 Task: Create new customer invoice with Date Opened: 11-May-23, Select Customer: Phonological Stow, Terms: Net 7. Make invoice entry for item-1 with Date: 11-May-23, Description: Aveeno Conditioner Apple Cider Vinegar Blend (12 oz)
, Income Account: Income:Sales, Quantity: 1, Unit Price: 6.99, Sales Tax: Y, Sales Tax Included: N, Tax Table: Sales Tax. Make entry for item-2 with Date: 11-May-23, Description: L'Oreal Paris Glow Paradise Lip Balm in Gloss Porcelain Petal (0.23 oz)
, Income Account: Income:Sales, Quantity: 4, Unit Price: 14.29, Sales Tax: Y, Sales Tax Included: N, Tax Table: Sales Tax. Post Invoice with Post Date: 11-May-23, Post to Accounts: Assets:Accounts Receivable. Pay / Process Payment with Transaction Date: 17-May-23, Amount: 66.72, Transfer Account: Checking Account. Go to 'Print Invoice'.
Action: Mouse moved to (154, 29)
Screenshot: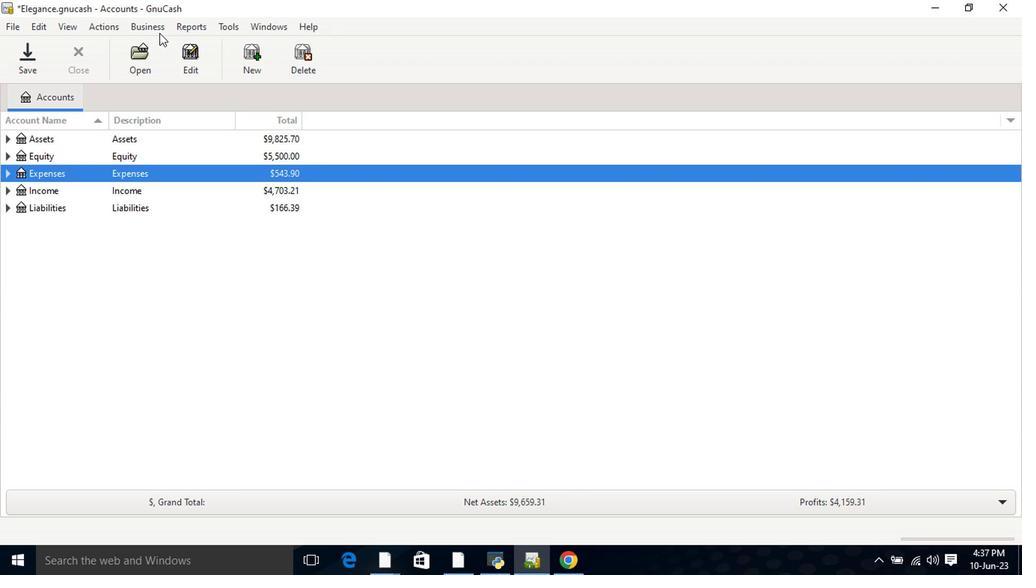 
Action: Mouse pressed left at (154, 29)
Screenshot: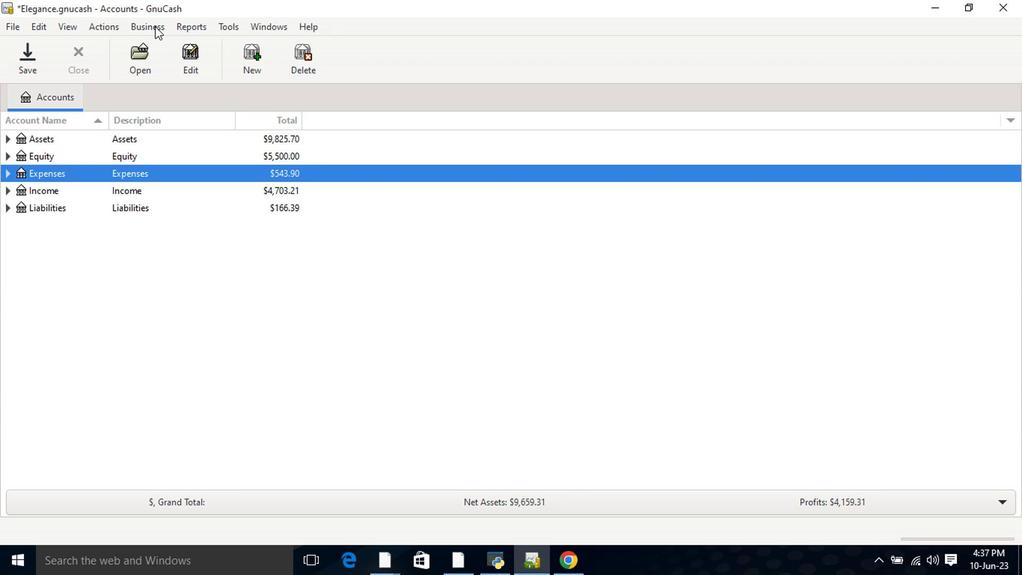 
Action: Mouse moved to (161, 44)
Screenshot: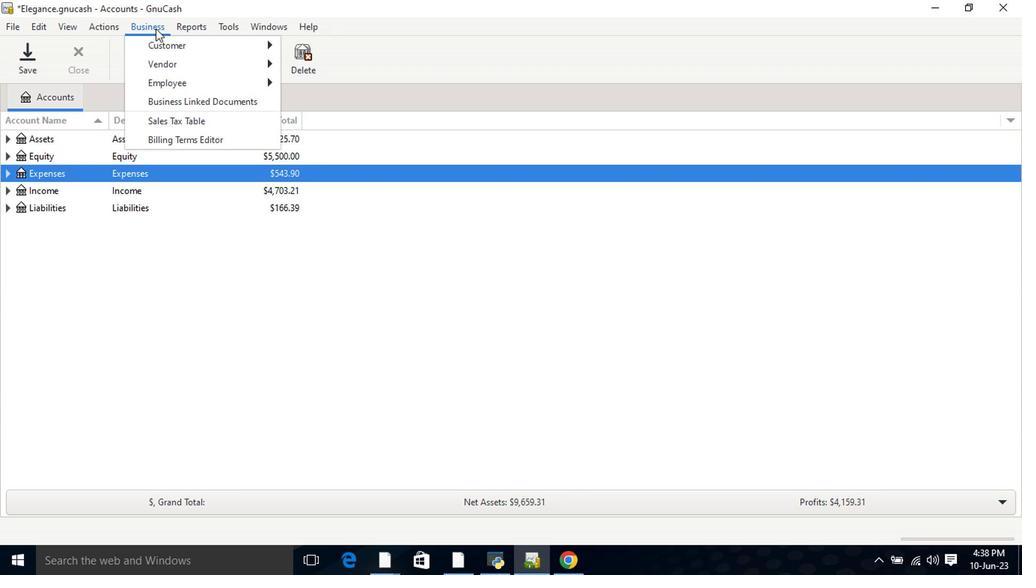 
Action: Mouse pressed left at (161, 44)
Screenshot: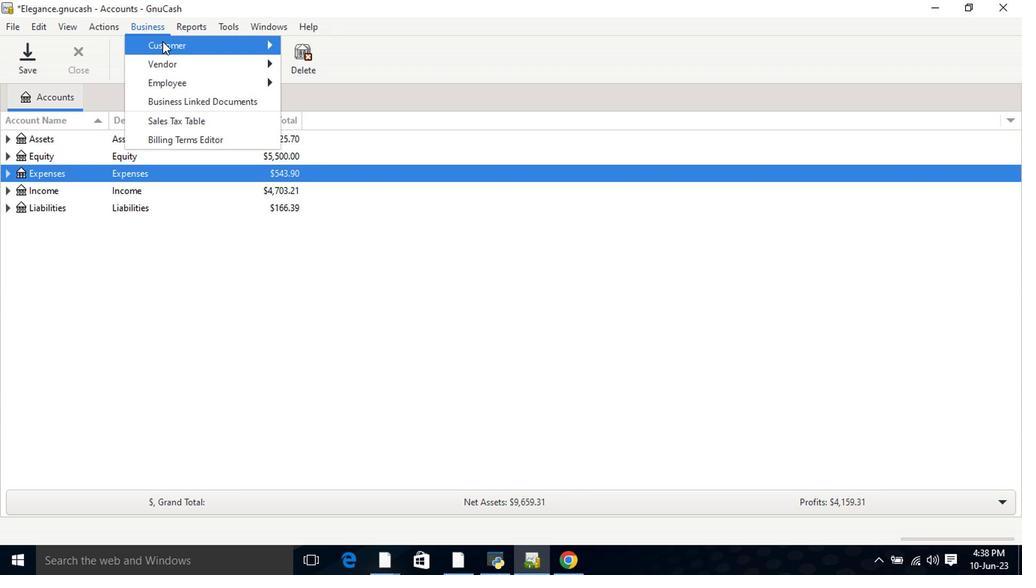 
Action: Mouse moved to (331, 106)
Screenshot: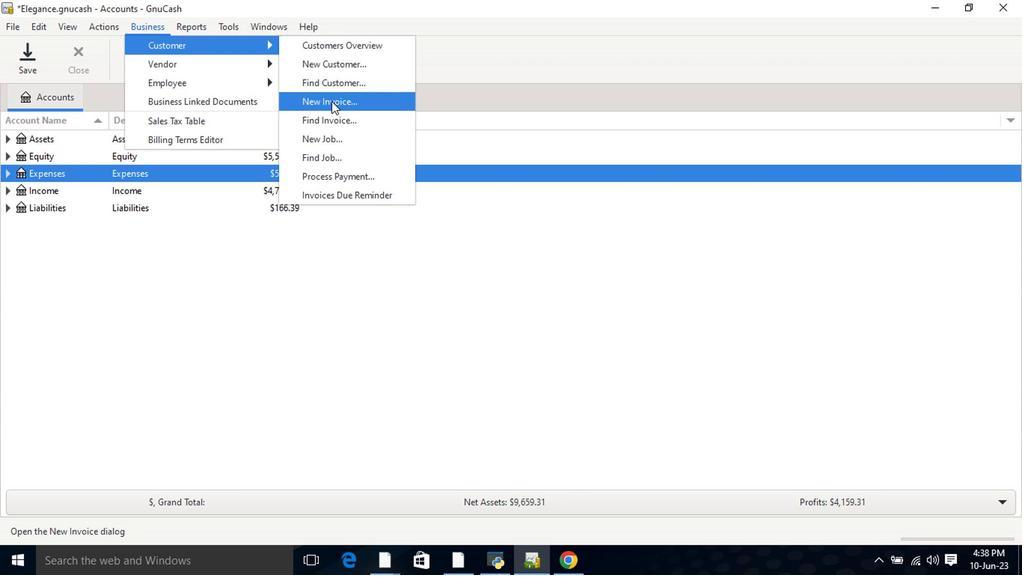 
Action: Mouse pressed left at (331, 106)
Screenshot: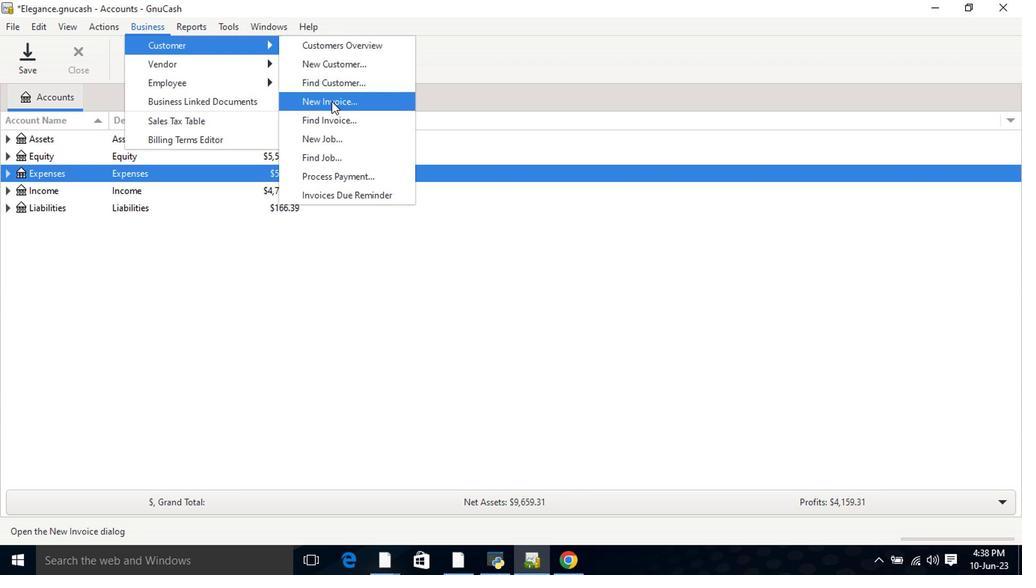 
Action: Mouse moved to (620, 232)
Screenshot: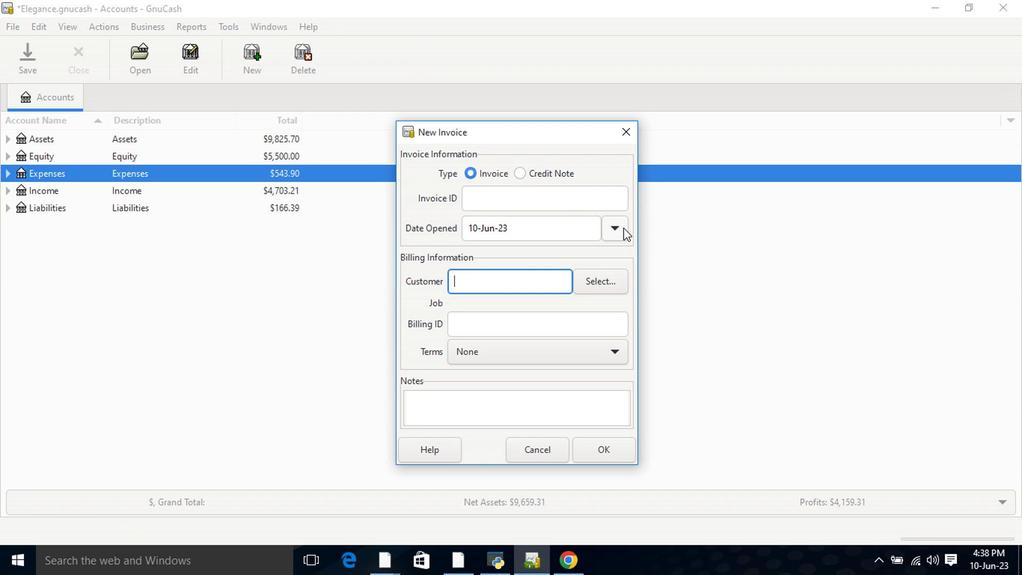 
Action: Mouse pressed left at (620, 232)
Screenshot: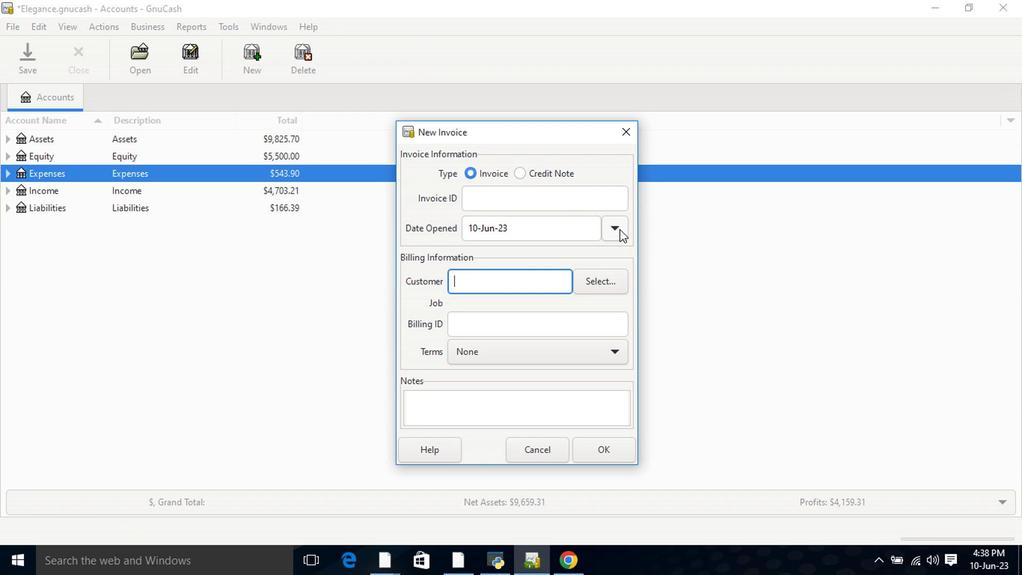 
Action: Mouse moved to (495, 254)
Screenshot: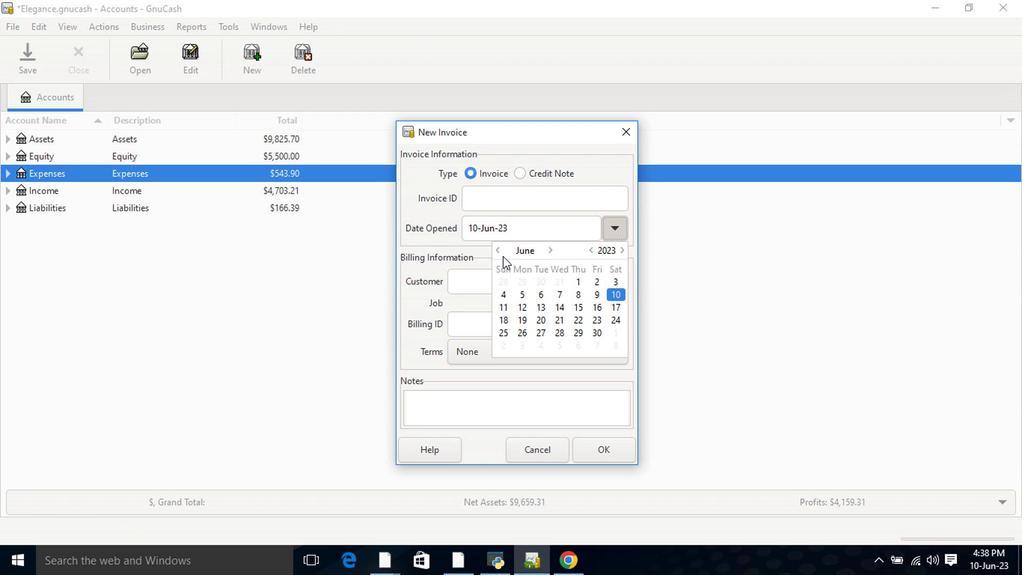 
Action: Mouse pressed left at (495, 254)
Screenshot: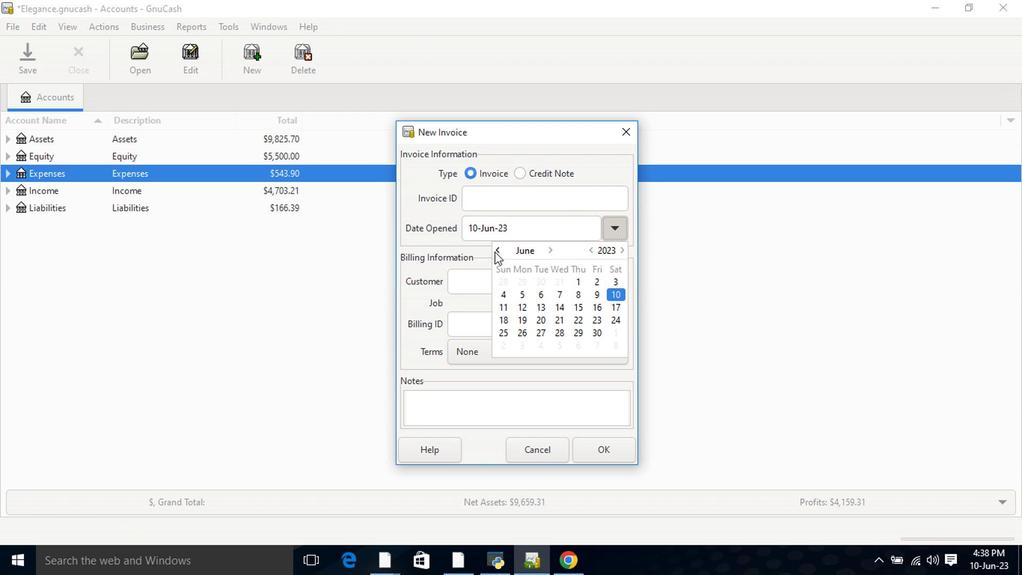 
Action: Mouse moved to (579, 297)
Screenshot: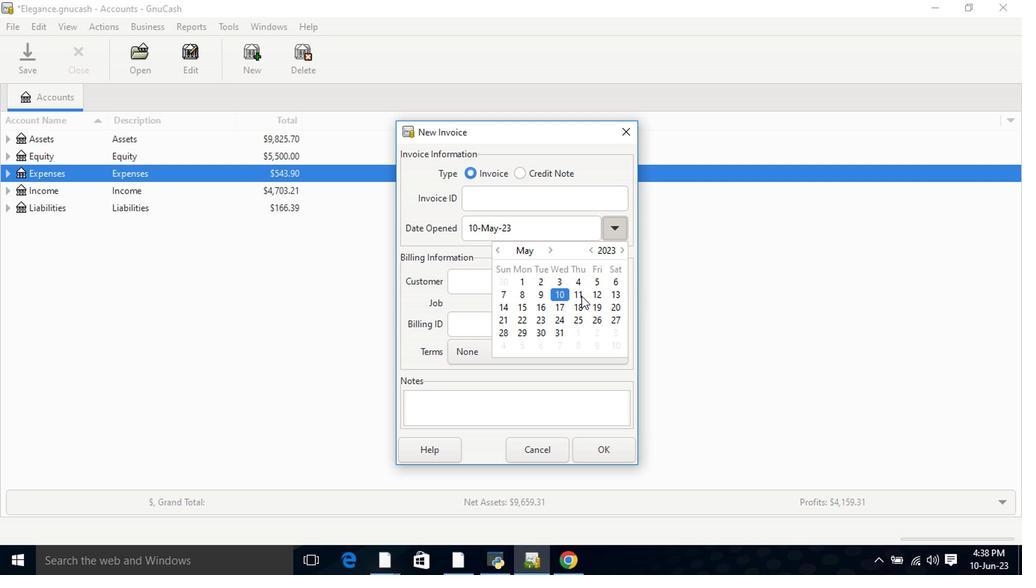 
Action: Mouse pressed left at (579, 297)
Screenshot: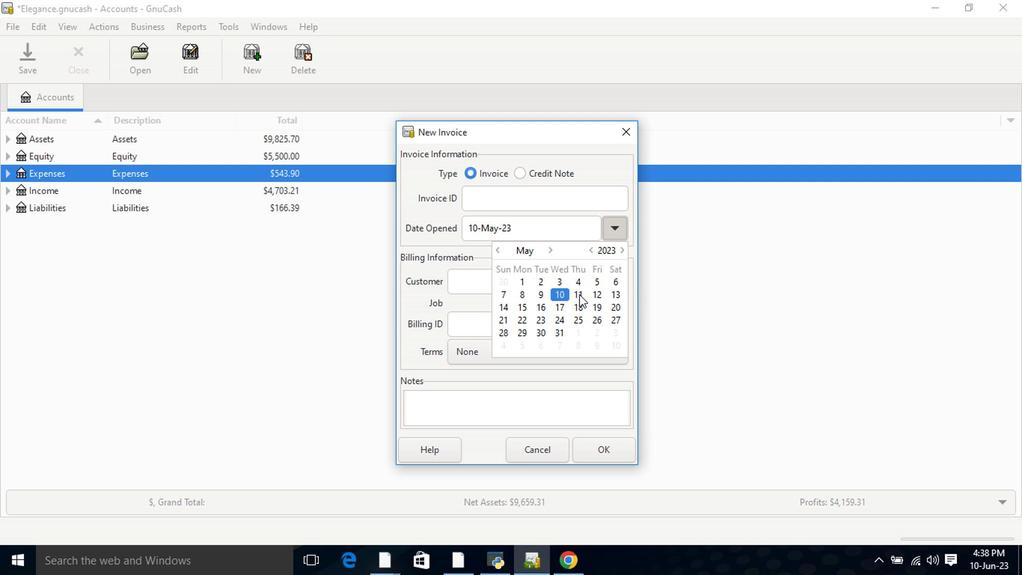 
Action: Mouse pressed left at (579, 297)
Screenshot: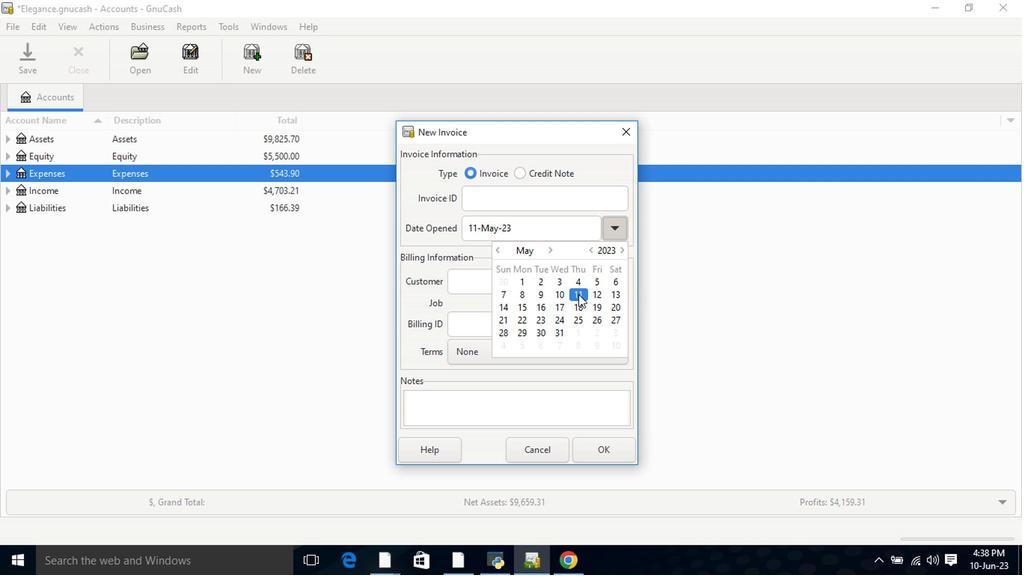 
Action: Mouse moved to (517, 278)
Screenshot: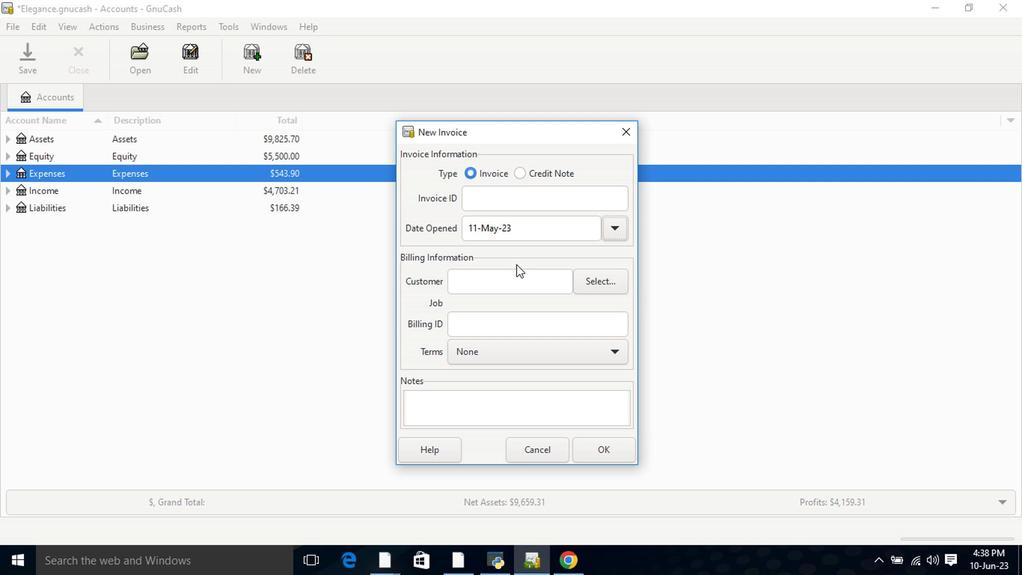 
Action: Mouse pressed left at (517, 278)
Screenshot: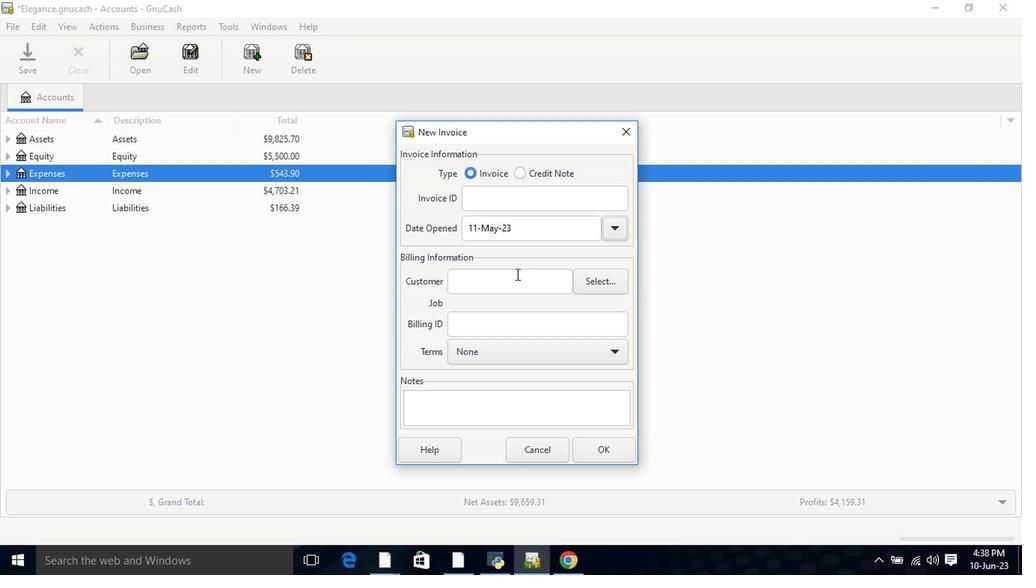 
Action: Key pressed <Key.shift>Pho
Screenshot: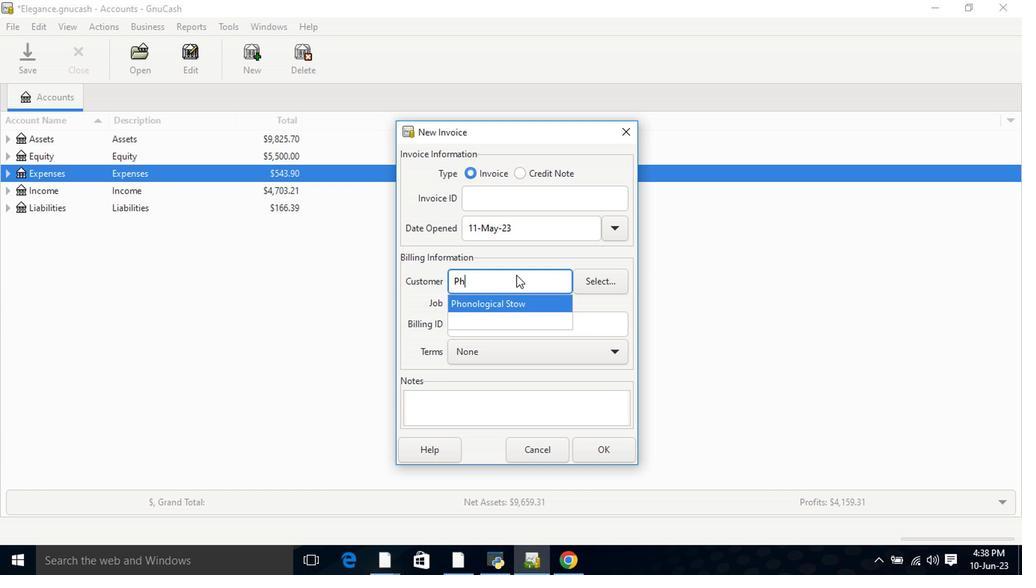 
Action: Mouse moved to (507, 307)
Screenshot: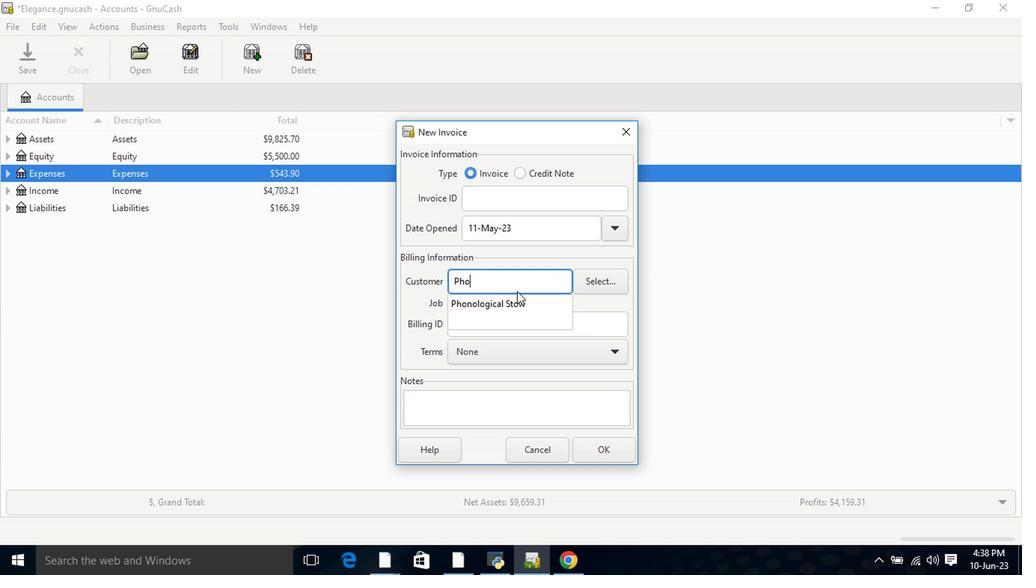 
Action: Mouse pressed left at (507, 307)
Screenshot: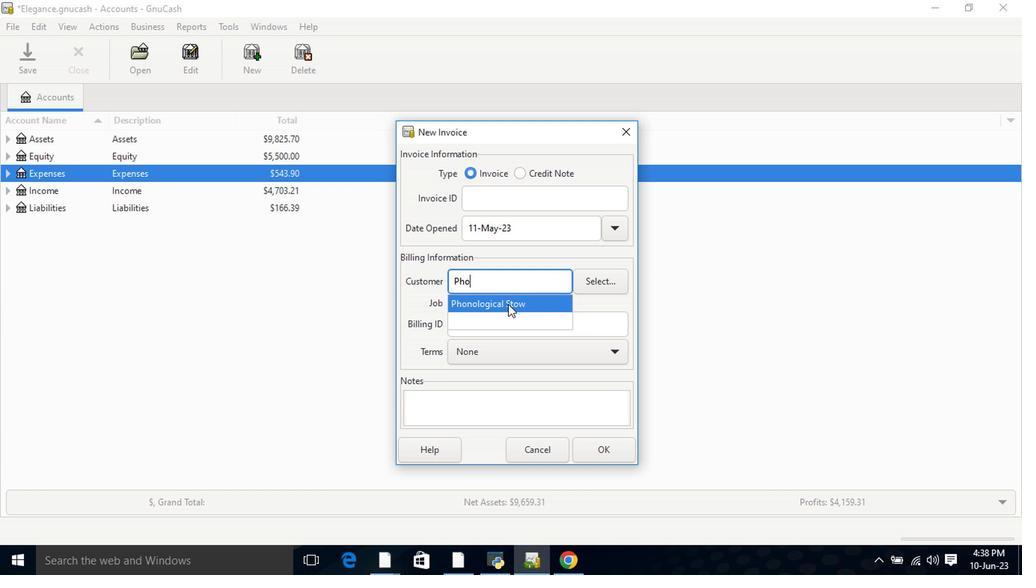 
Action: Mouse moved to (507, 364)
Screenshot: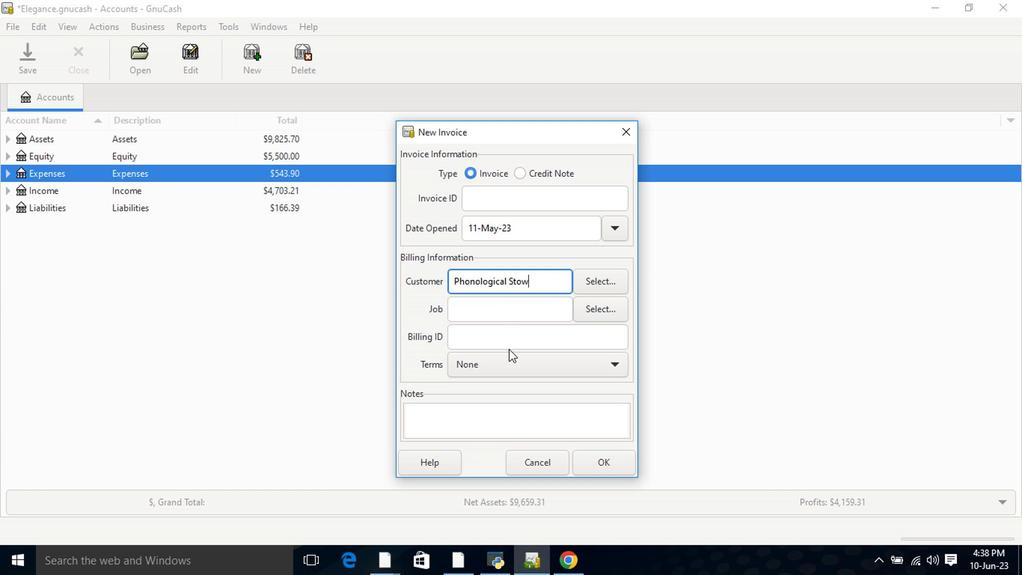 
Action: Mouse pressed left at (507, 364)
Screenshot: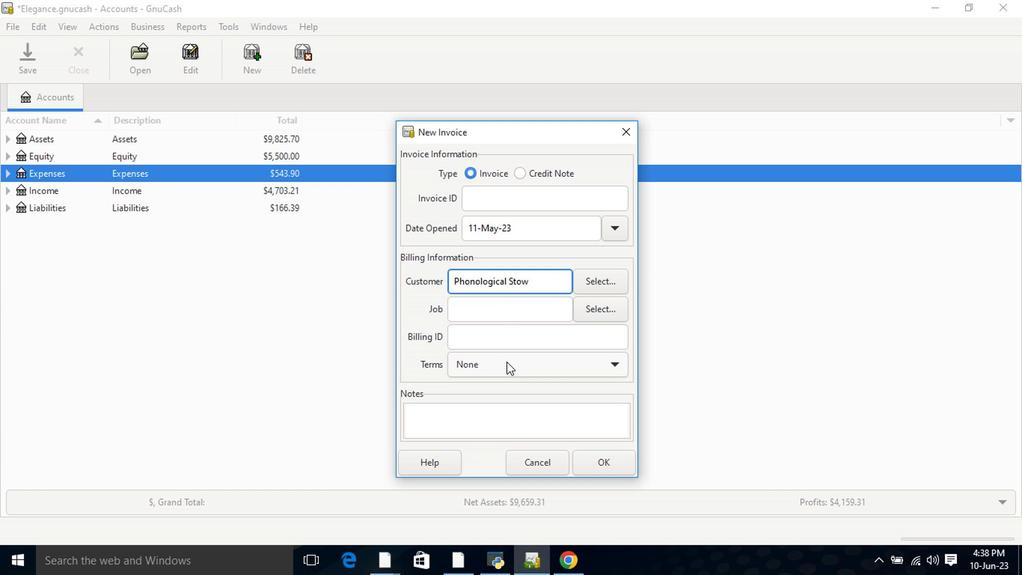 
Action: Mouse moved to (486, 429)
Screenshot: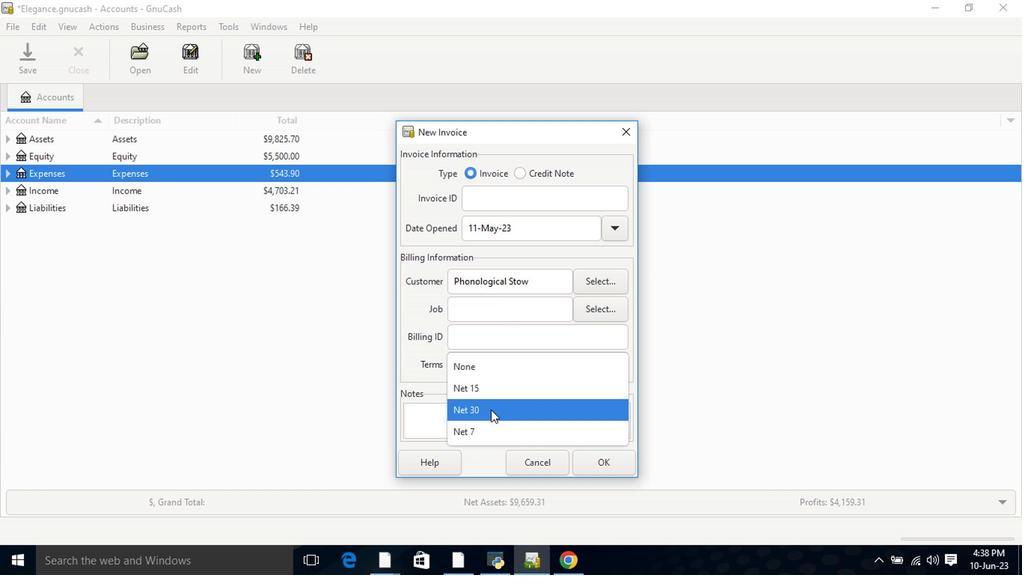 
Action: Mouse pressed left at (486, 429)
Screenshot: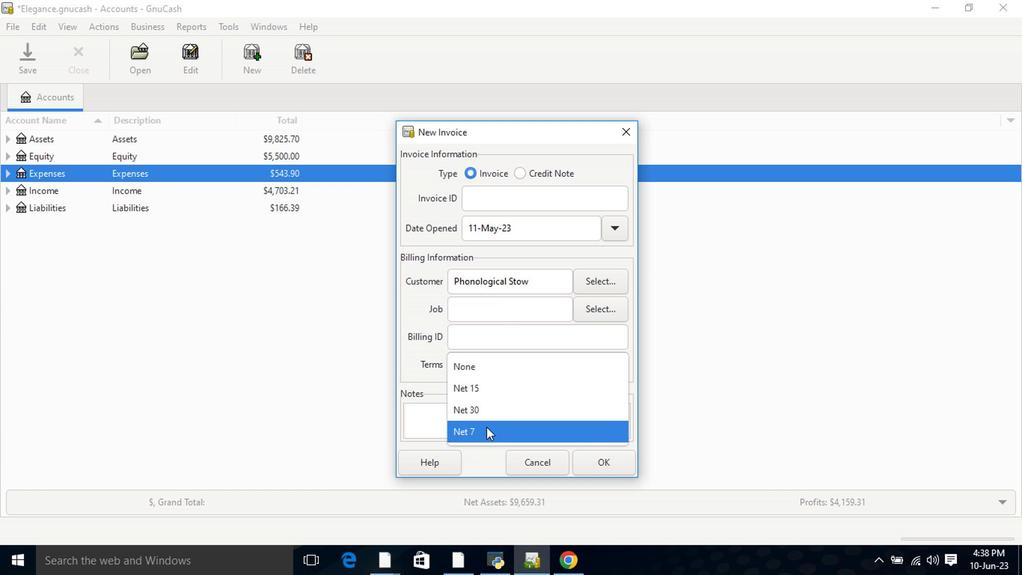 
Action: Mouse moved to (607, 466)
Screenshot: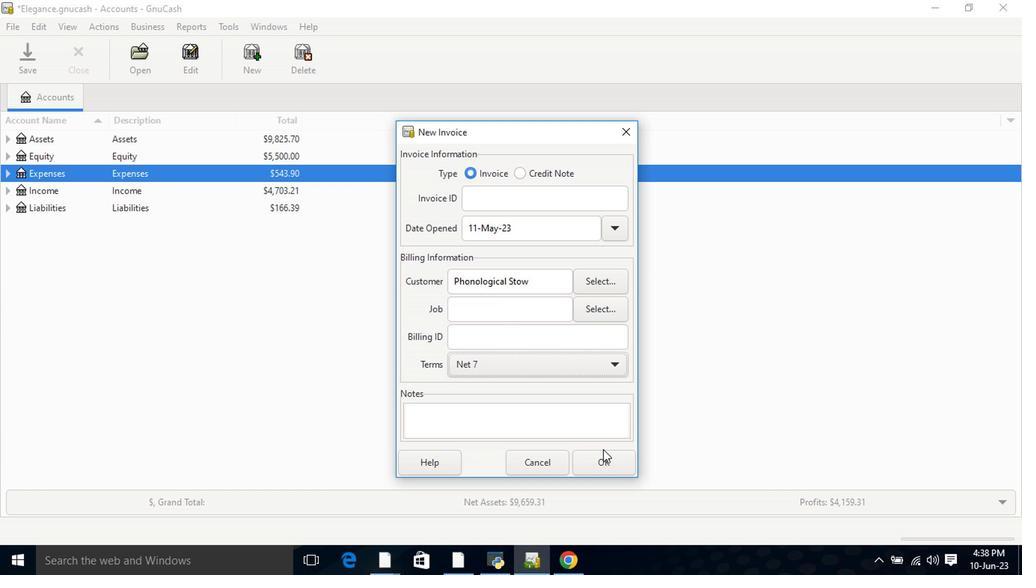 
Action: Mouse pressed left at (607, 466)
Screenshot: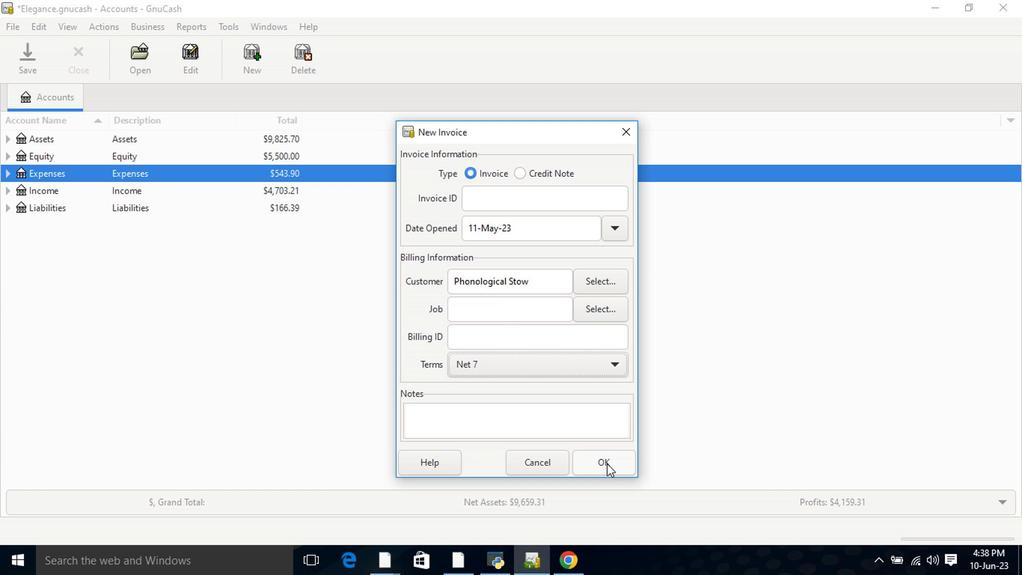 
Action: Mouse moved to (66, 294)
Screenshot: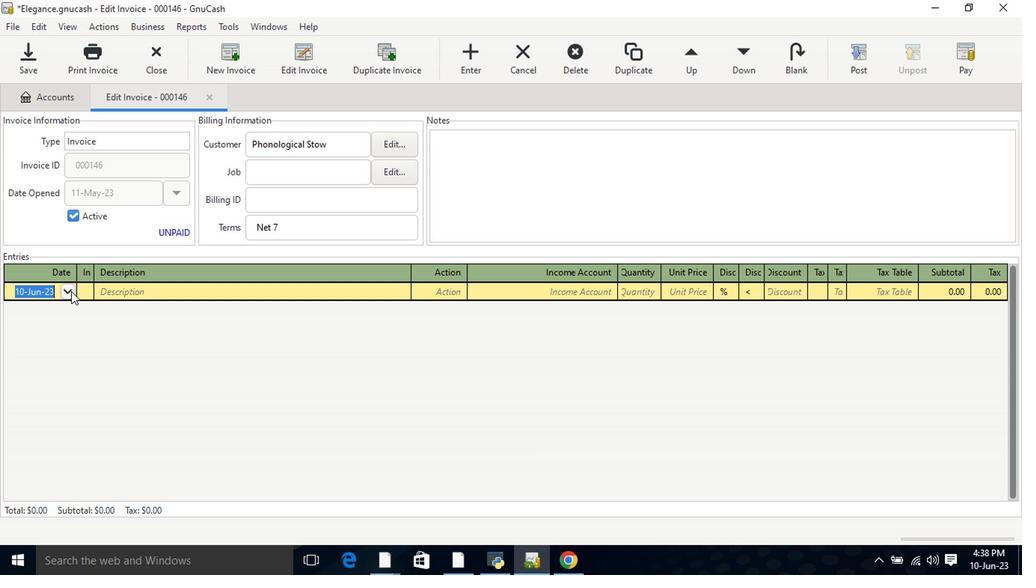 
Action: Mouse pressed left at (66, 294)
Screenshot: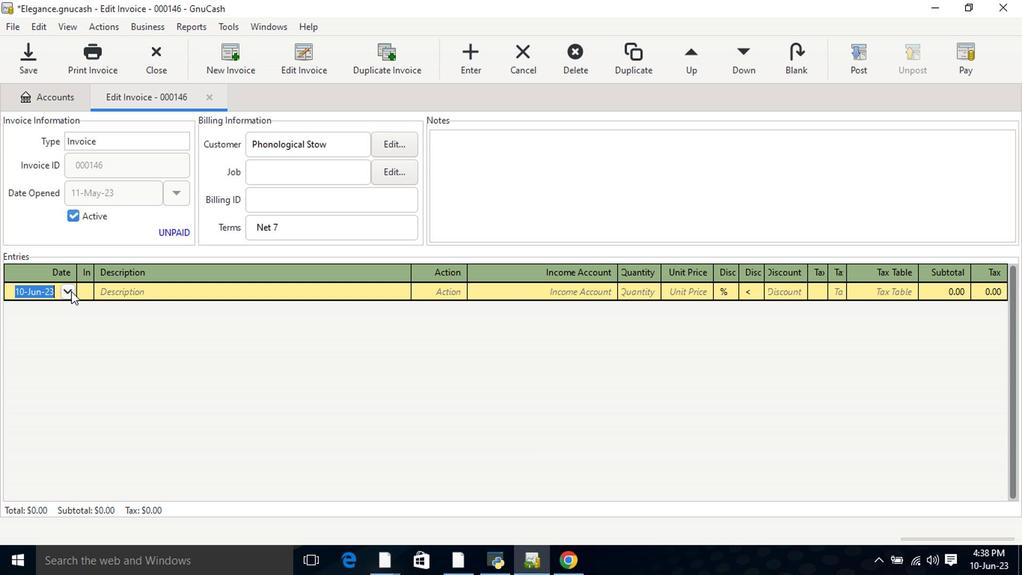 
Action: Mouse moved to (12, 316)
Screenshot: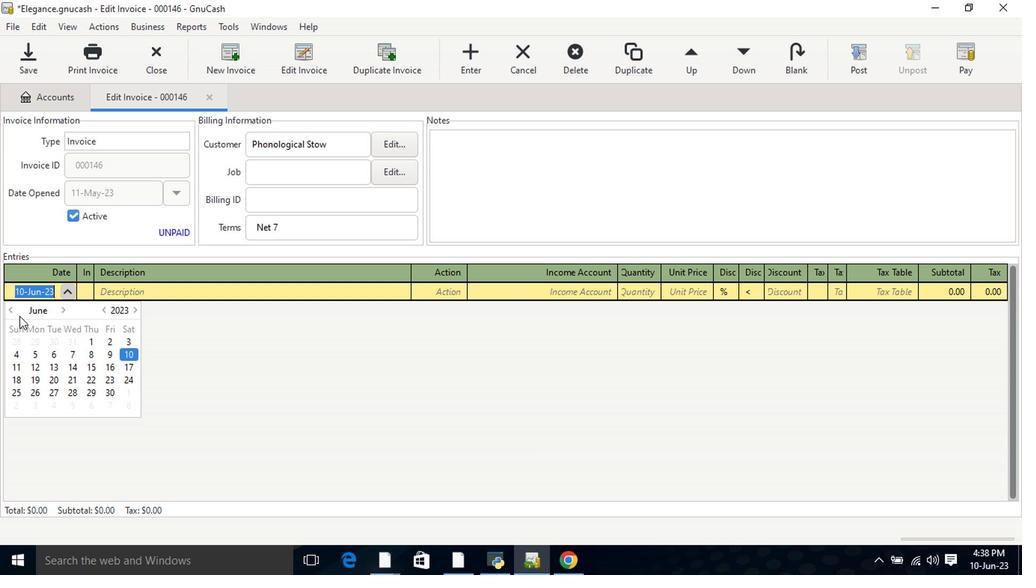 
Action: Mouse pressed left at (12, 316)
Screenshot: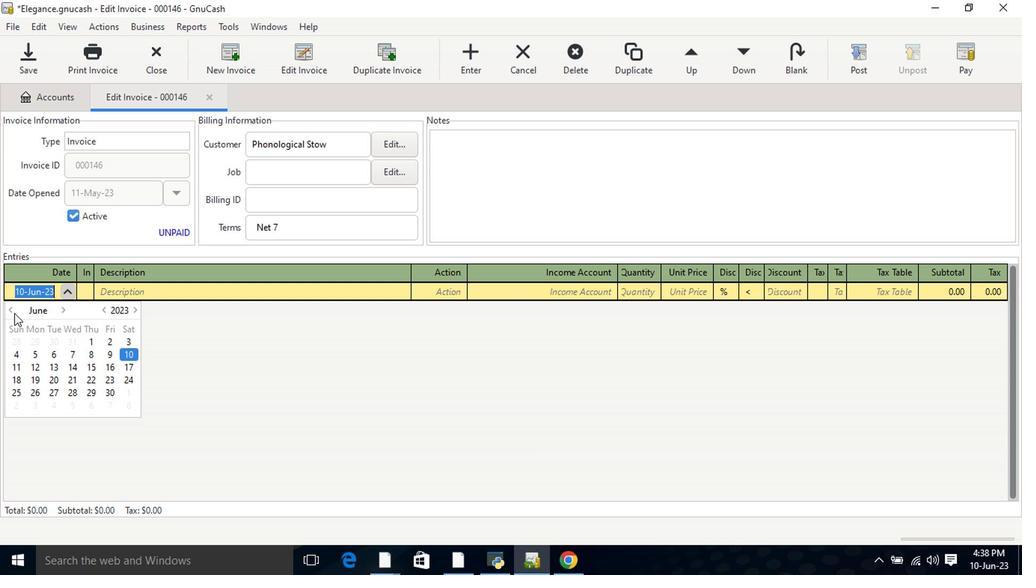 
Action: Mouse moved to (86, 359)
Screenshot: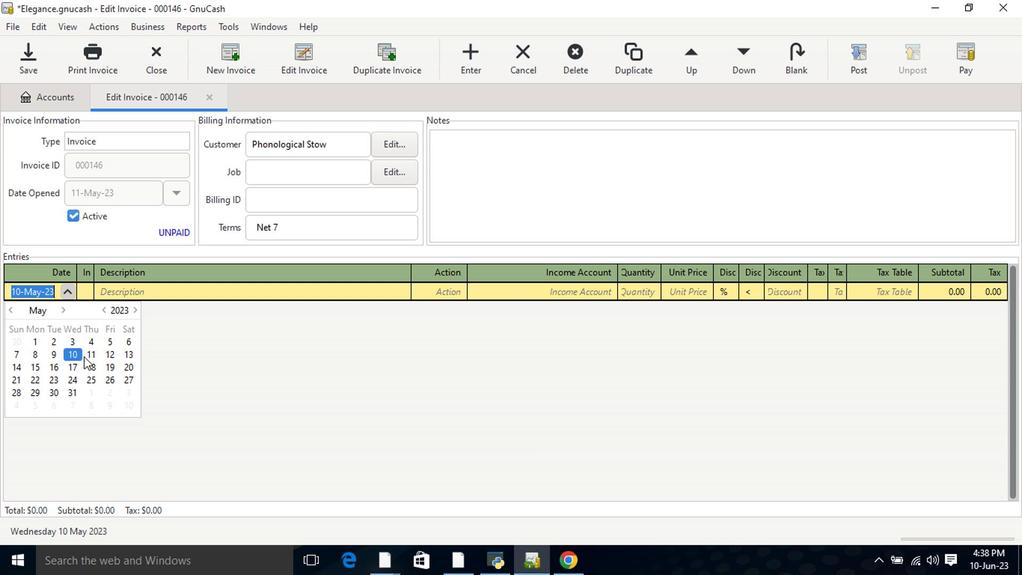 
Action: Mouse pressed left at (86, 359)
Screenshot: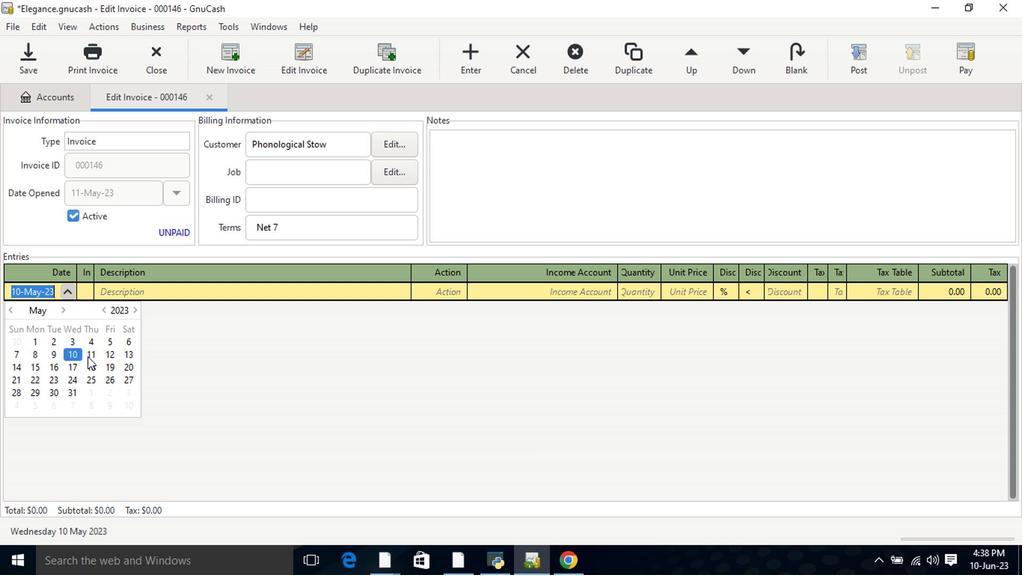 
Action: Mouse pressed left at (86, 359)
Screenshot: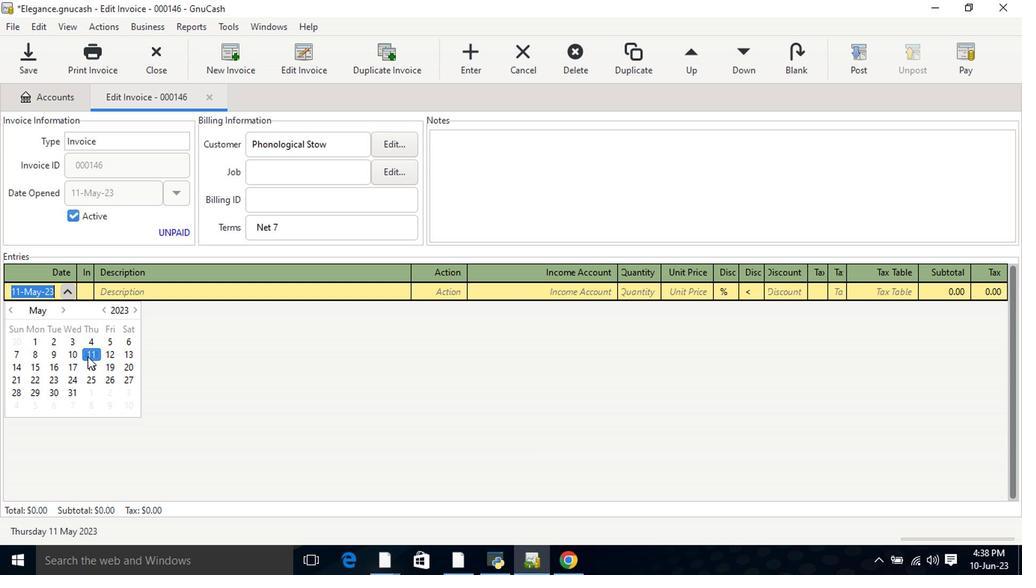 
Action: Mouse moved to (129, 303)
Screenshot: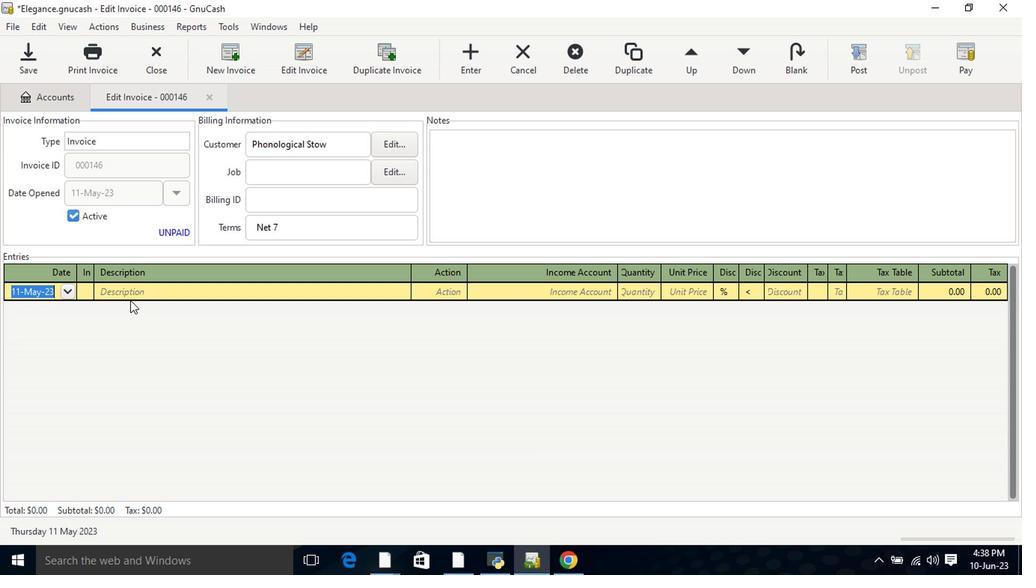 
Action: Mouse pressed left at (129, 303)
Screenshot: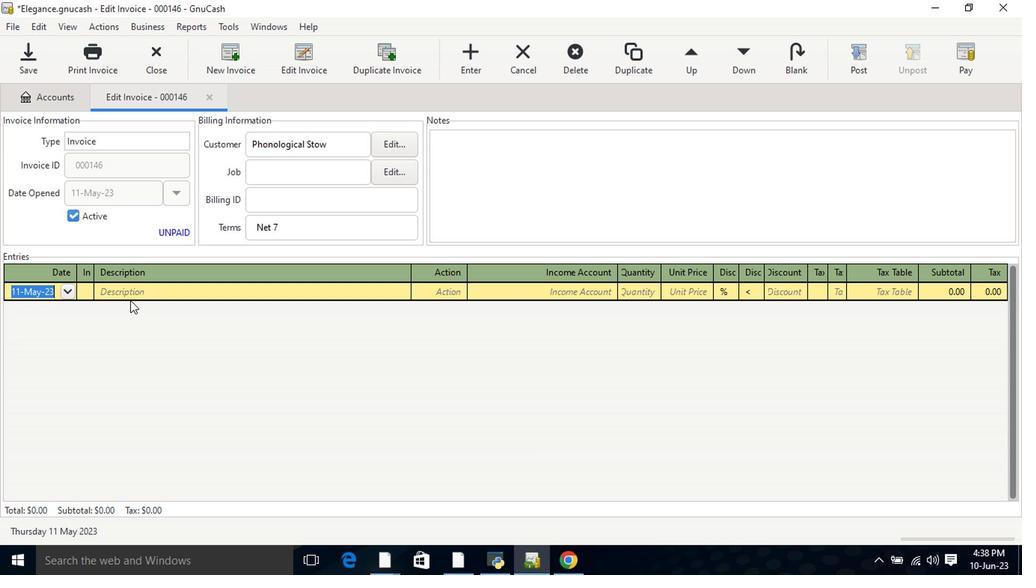 
Action: Mouse moved to (132, 302)
Screenshot: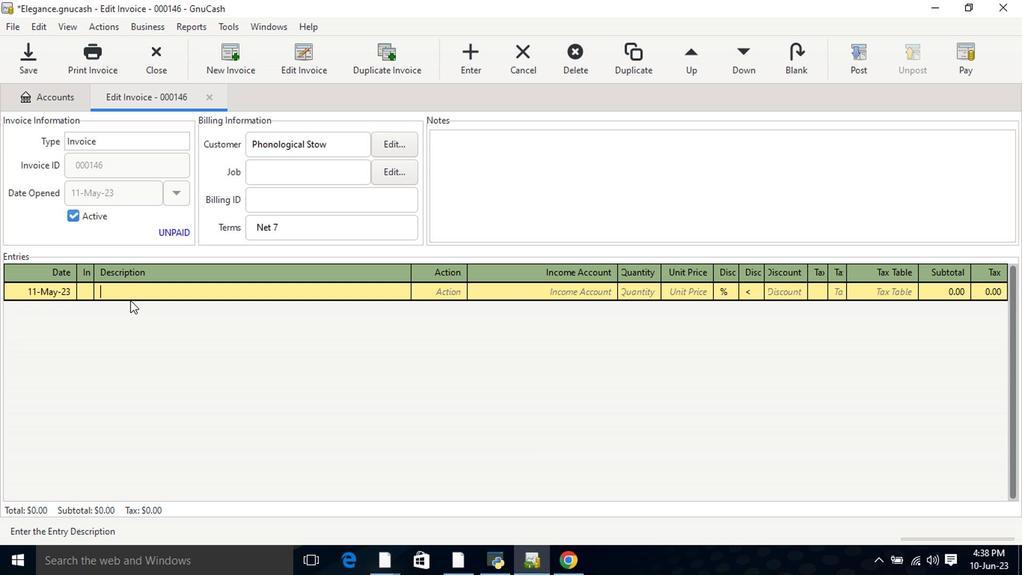 
Action: Key pressed <Key.shift>Aveeno<Key.space><Key.tab><Key.tab><Key.tab><Key.tab><Key.tab><Key.tab><Key.shift>L<Key.space><Key.backspace>'<Key.shift>Or<Key.right><Key.tab>4<Key.tab>14.29<Key.tab>
Screenshot: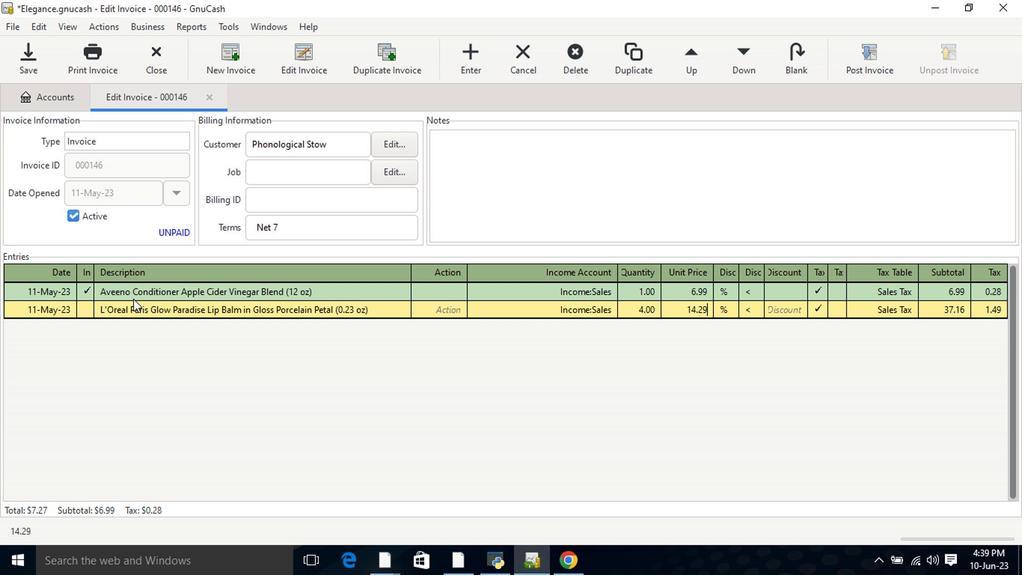 
Action: Mouse moved to (193, 311)
Screenshot: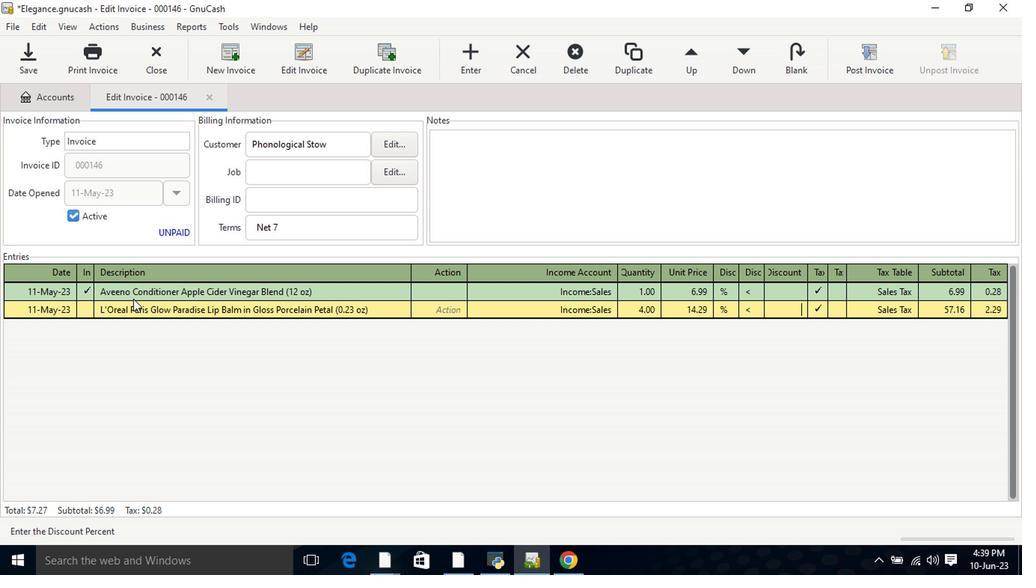 
Action: Key pressed <Key.tab><Key.tab>
Screenshot: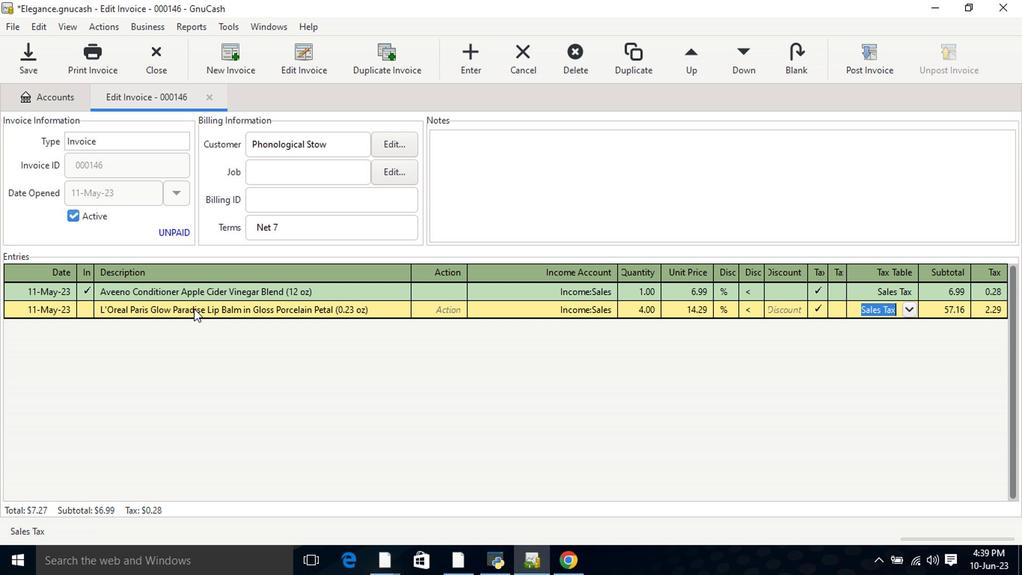 
Action: Mouse moved to (881, 58)
Screenshot: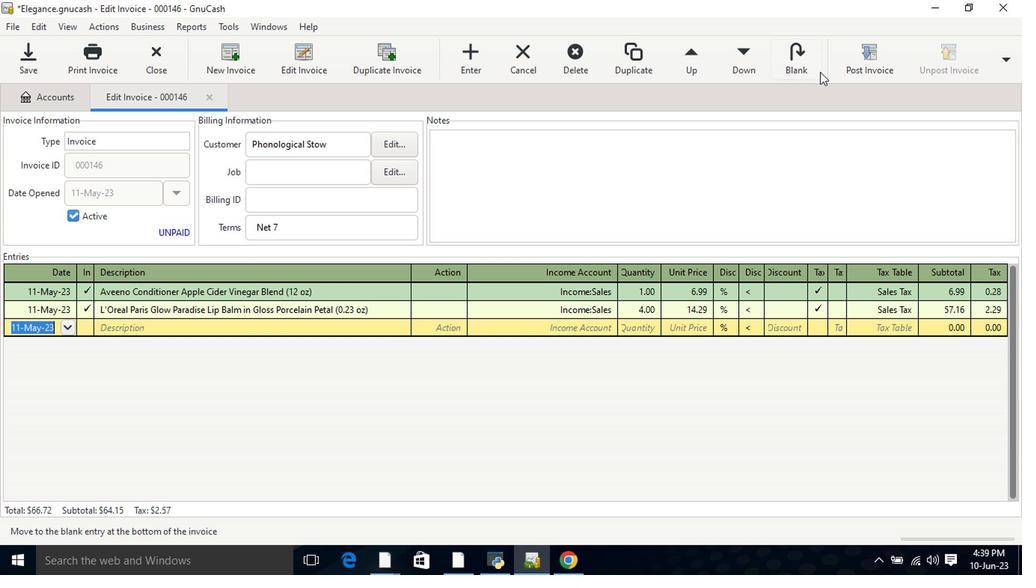 
Action: Mouse pressed left at (881, 58)
Screenshot: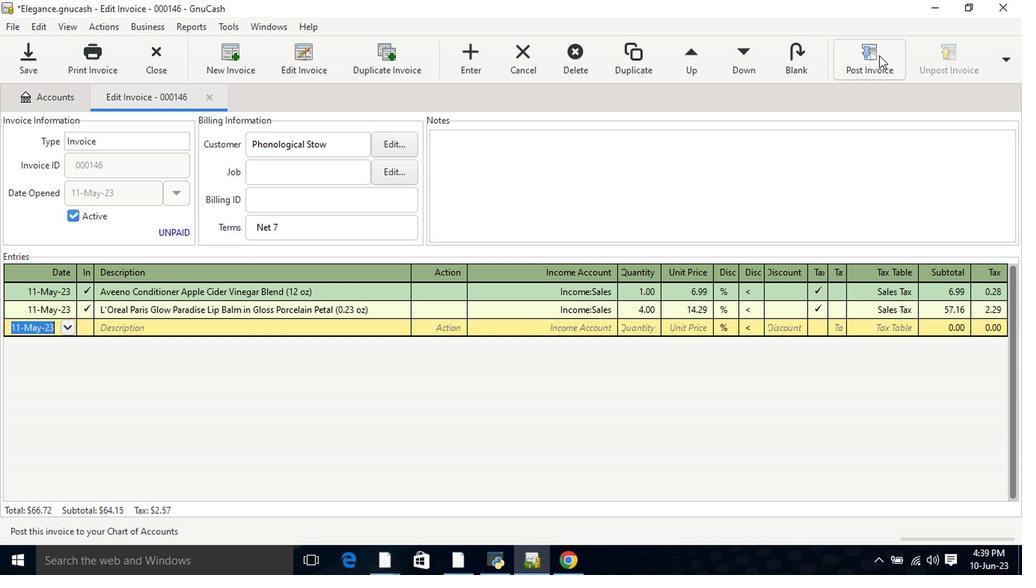 
Action: Mouse moved to (637, 254)
Screenshot: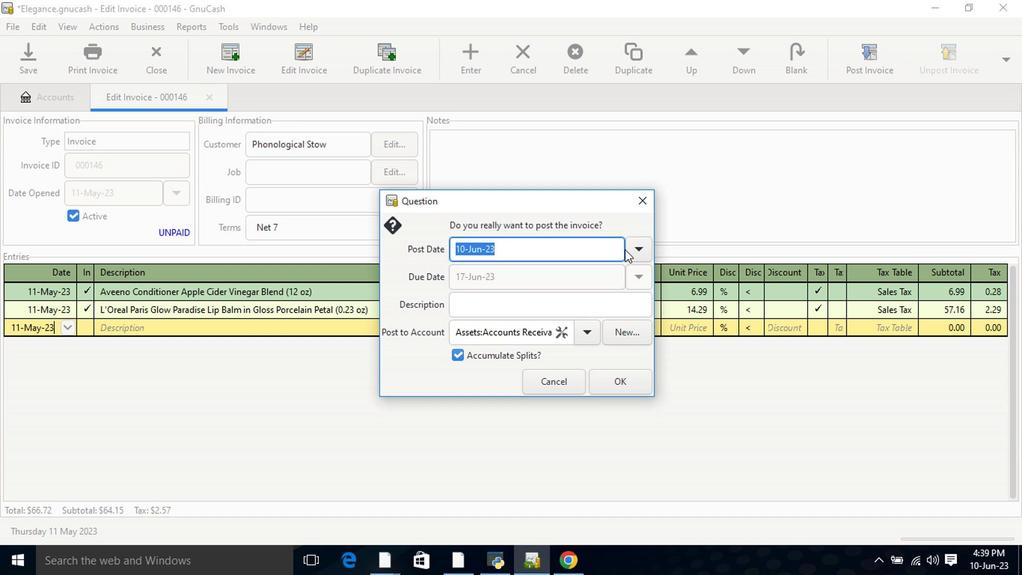 
Action: Mouse pressed left at (637, 254)
Screenshot: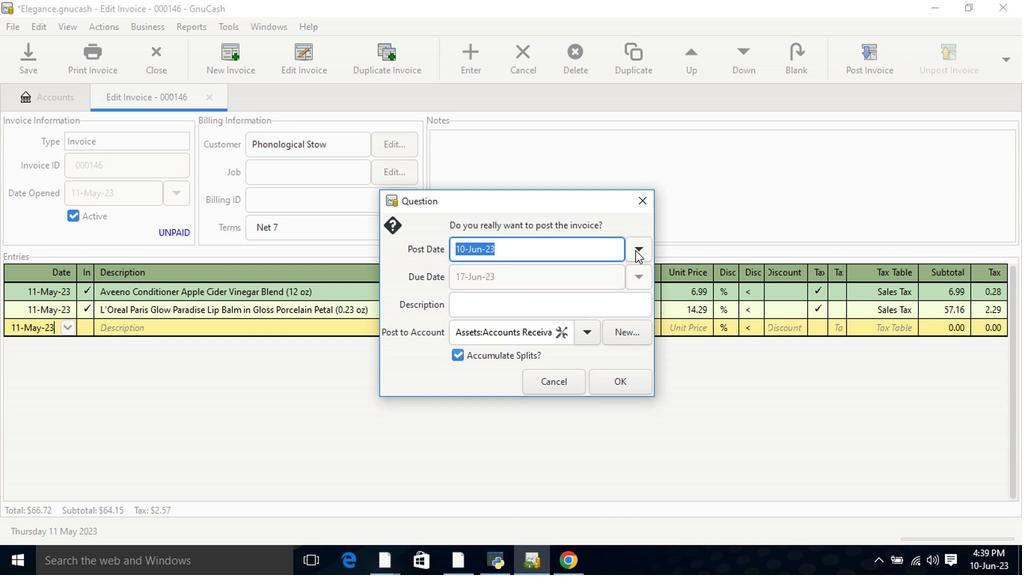 
Action: Mouse moved to (525, 272)
Screenshot: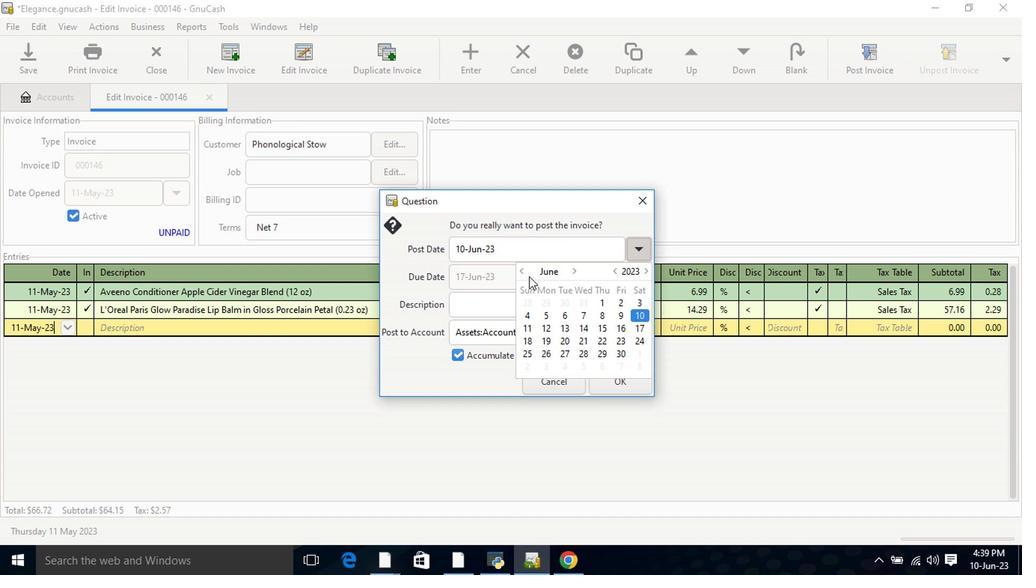 
Action: Mouse pressed left at (525, 272)
Screenshot: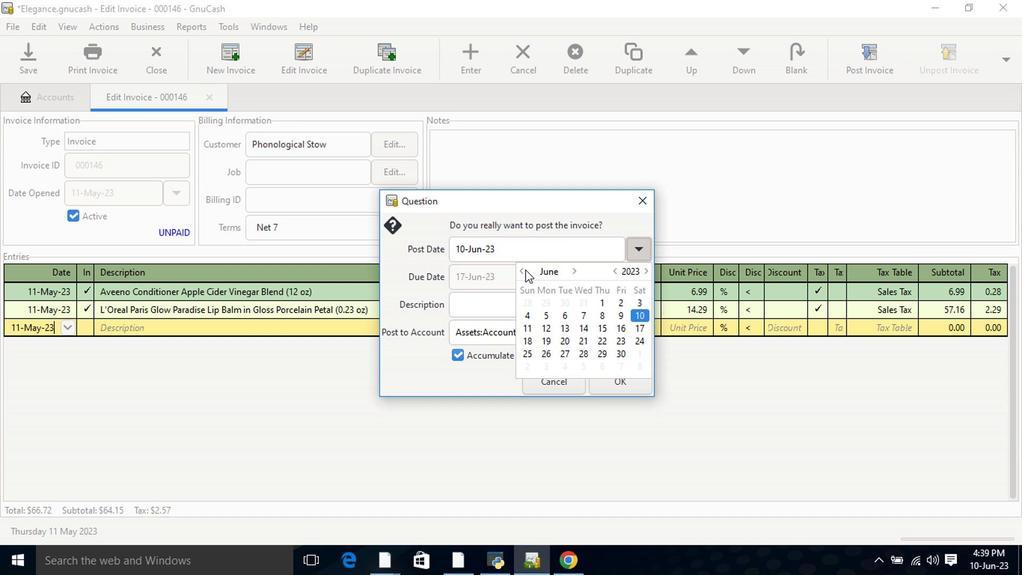 
Action: Mouse moved to (629, 250)
Screenshot: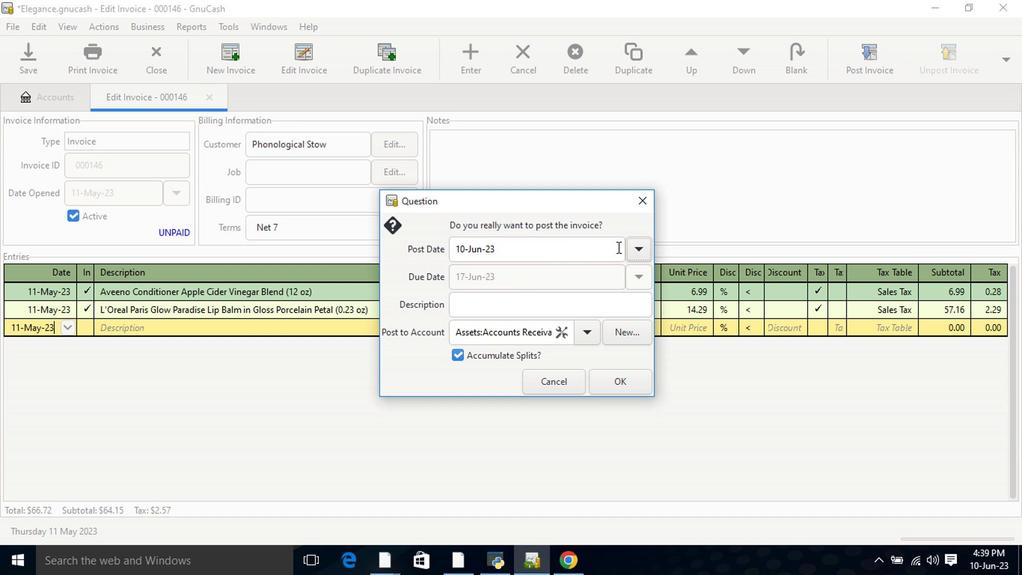 
Action: Mouse pressed left at (629, 250)
Screenshot: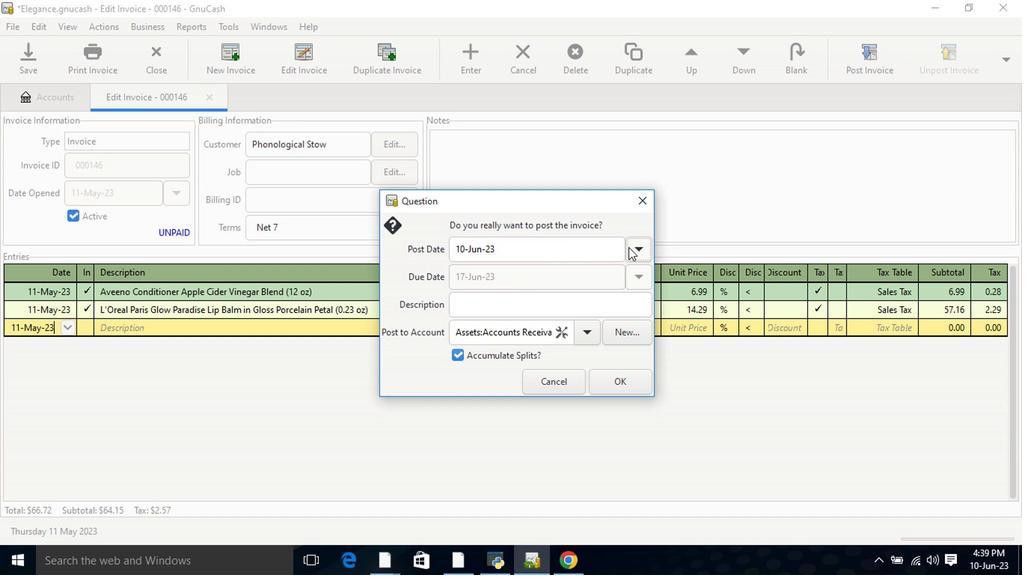 
Action: Mouse moved to (524, 272)
Screenshot: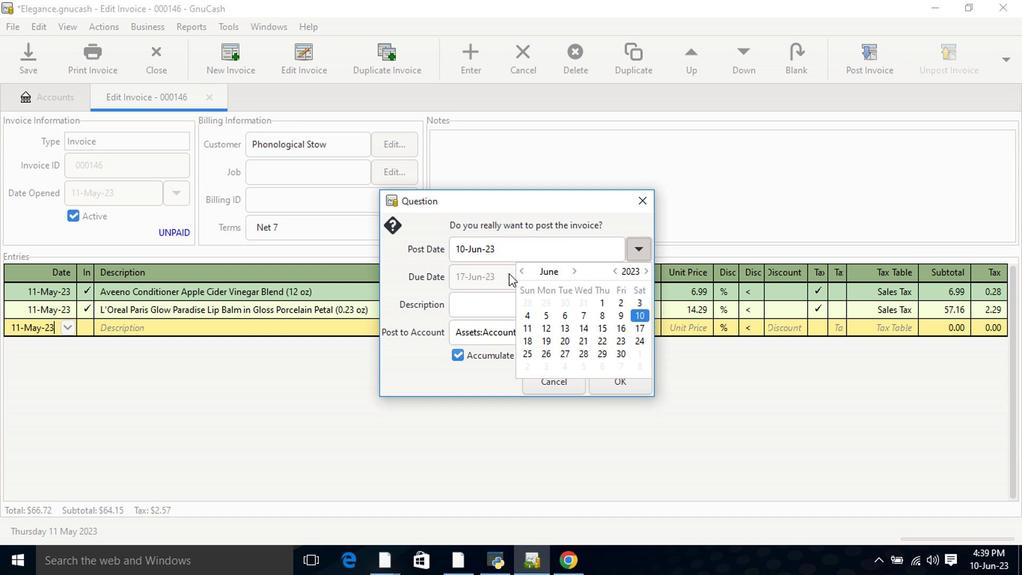 
Action: Mouse pressed left at (524, 272)
Screenshot: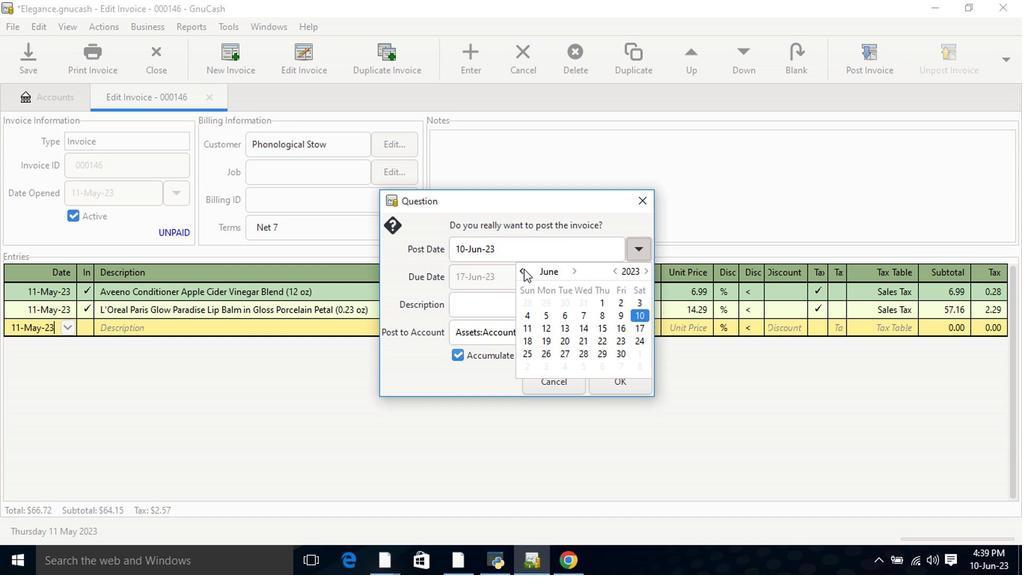 
Action: Mouse moved to (600, 318)
Screenshot: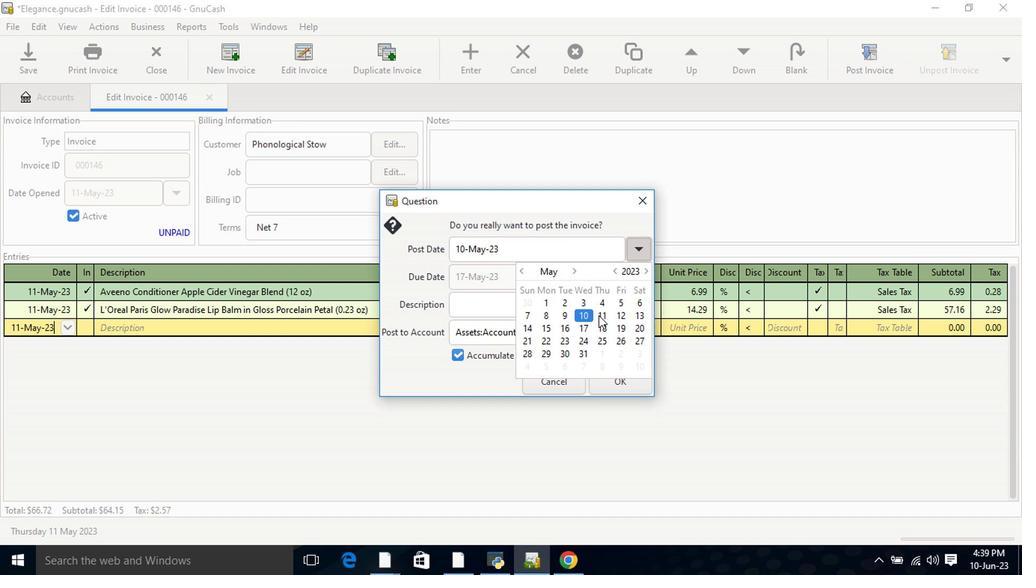 
Action: Mouse pressed left at (600, 318)
Screenshot: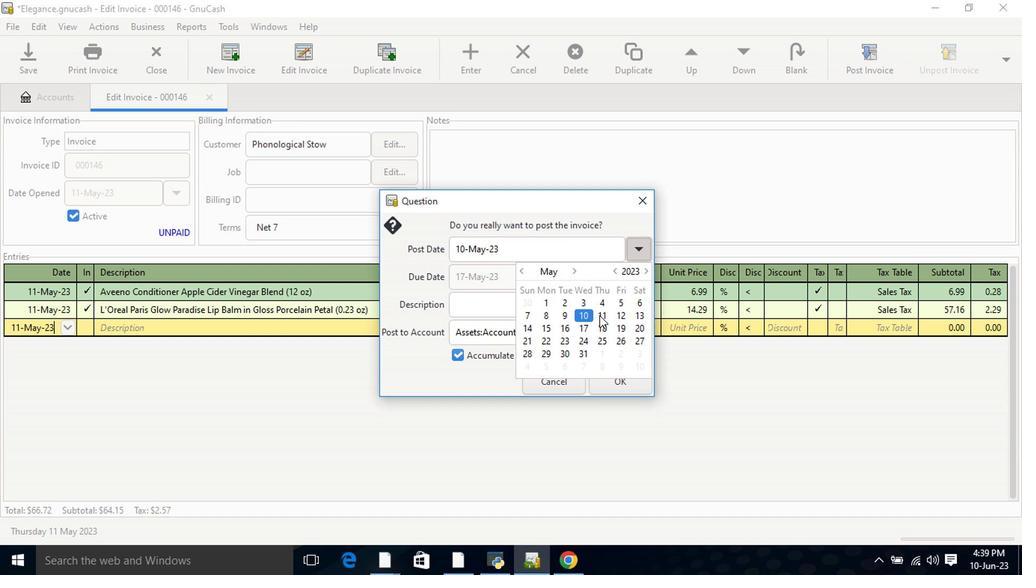 
Action: Mouse pressed left at (600, 318)
Screenshot: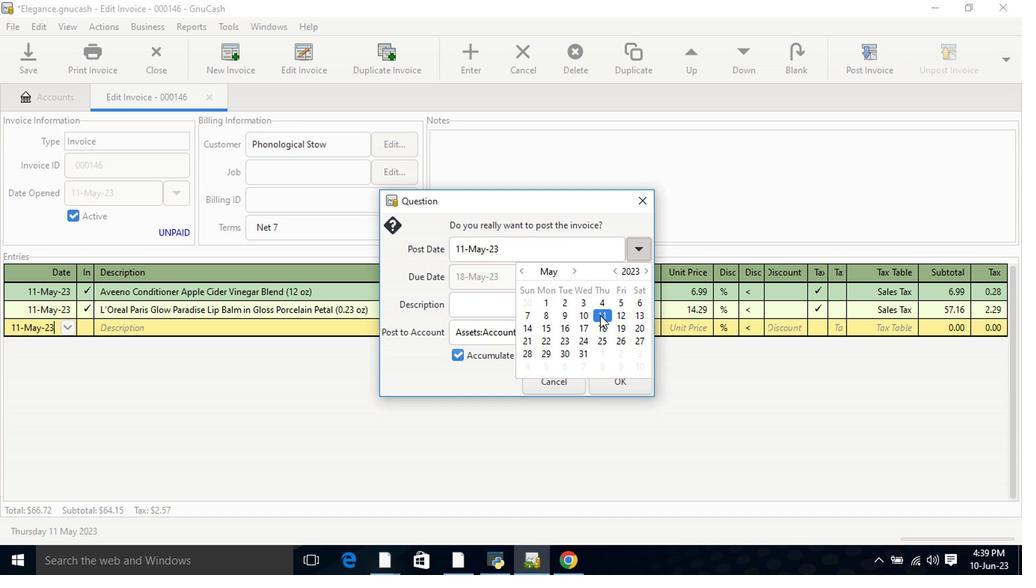 
Action: Mouse moved to (613, 383)
Screenshot: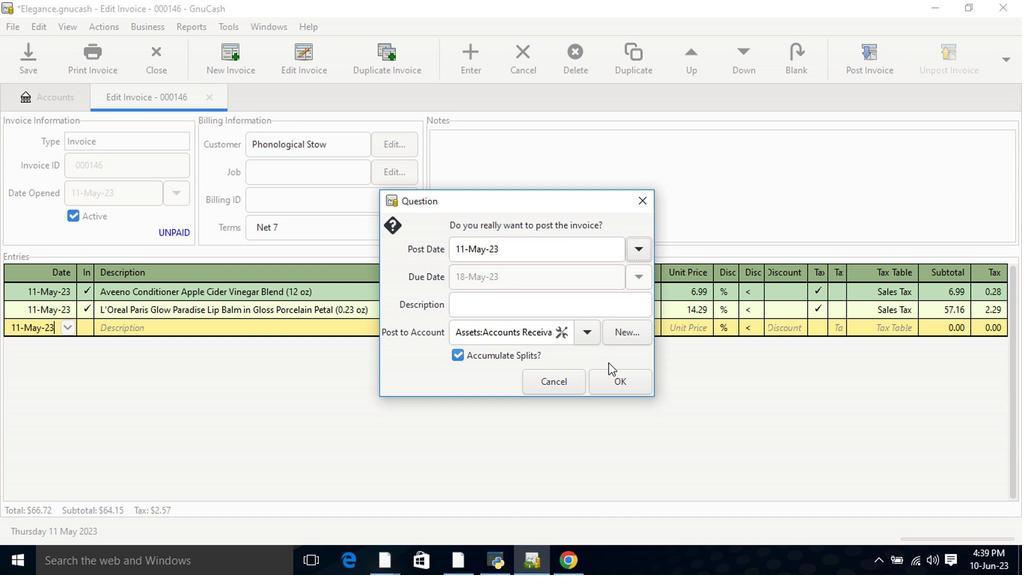 
Action: Mouse pressed left at (613, 383)
Screenshot: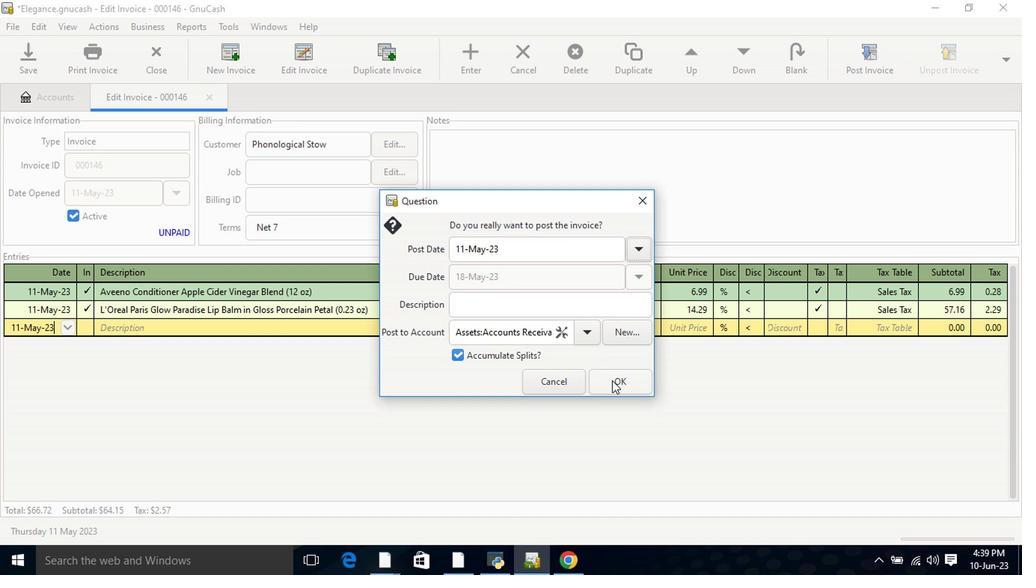 
Action: Mouse moved to (977, 58)
Screenshot: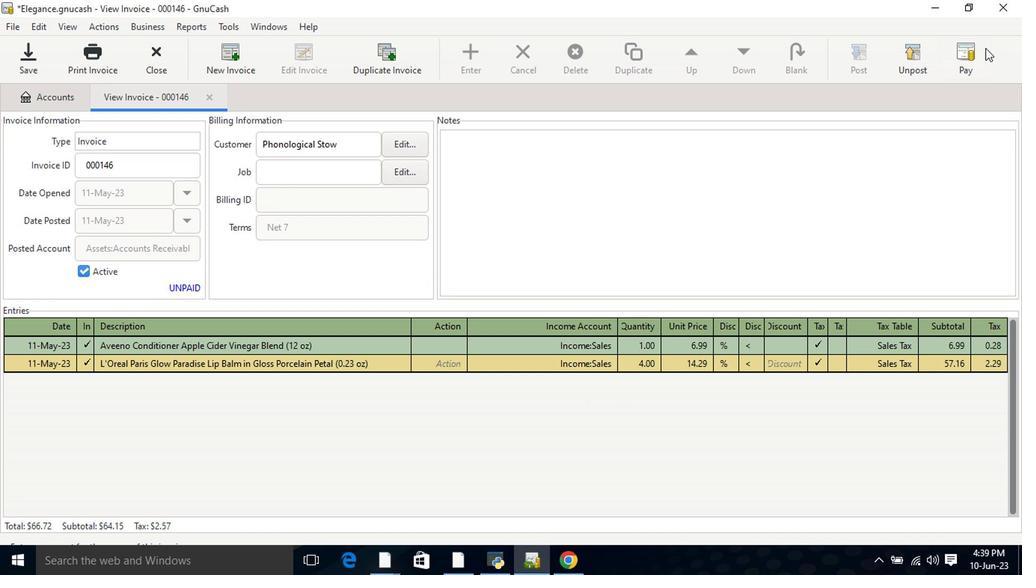 
Action: Mouse pressed left at (977, 58)
Screenshot: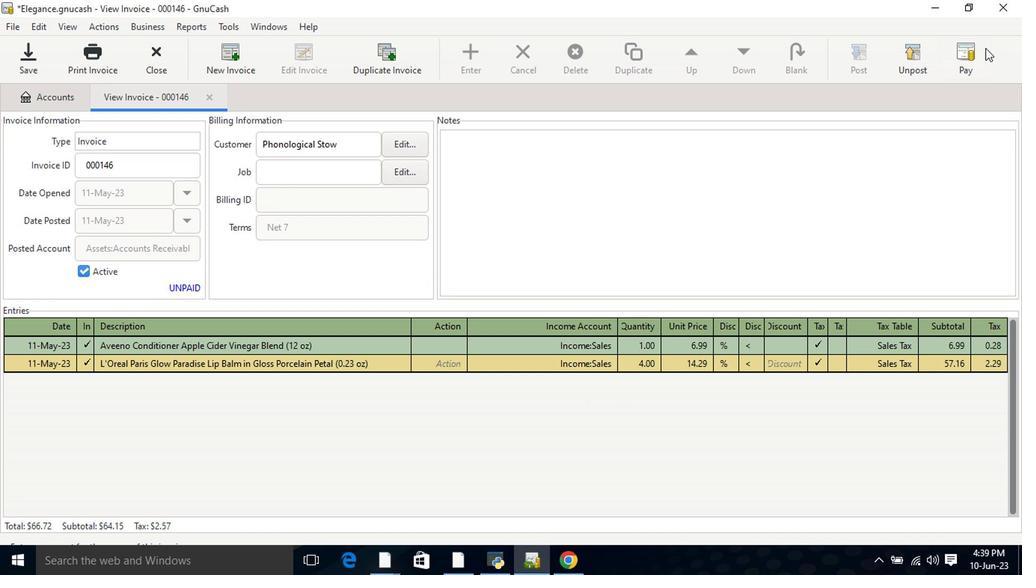
Action: Mouse moved to (454, 297)
Screenshot: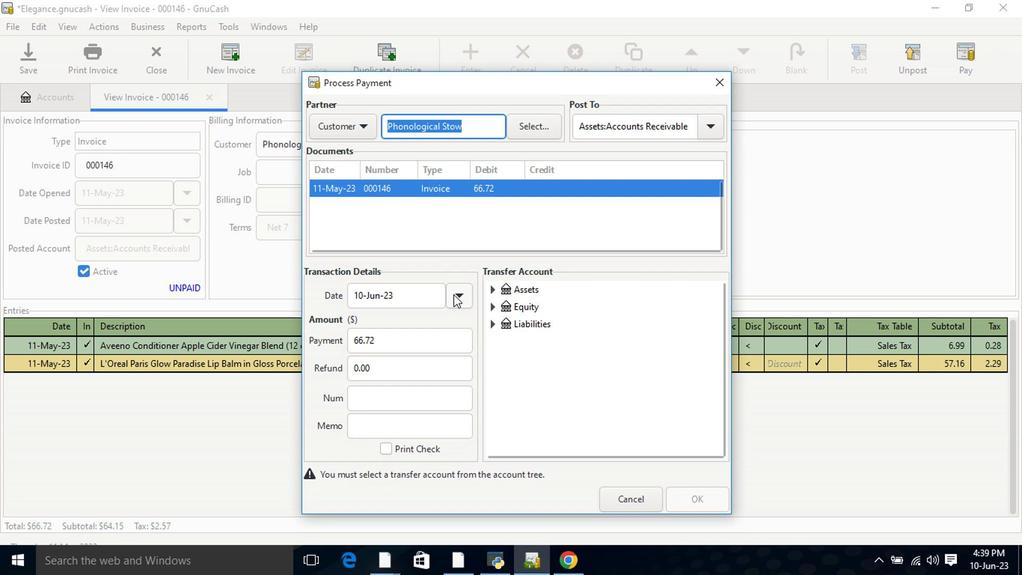 
Action: Mouse pressed left at (454, 297)
Screenshot: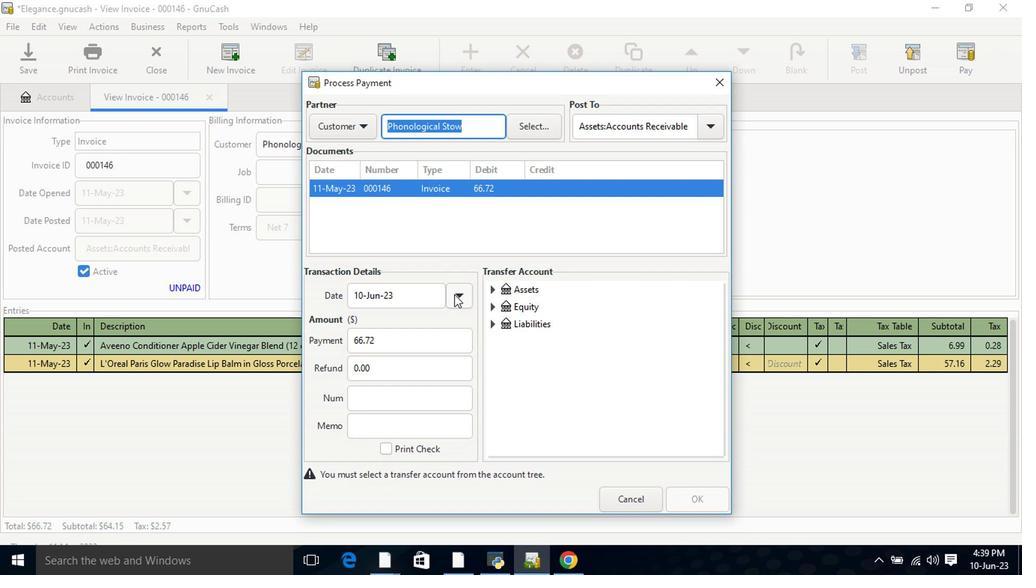 
Action: Mouse moved to (344, 322)
Screenshot: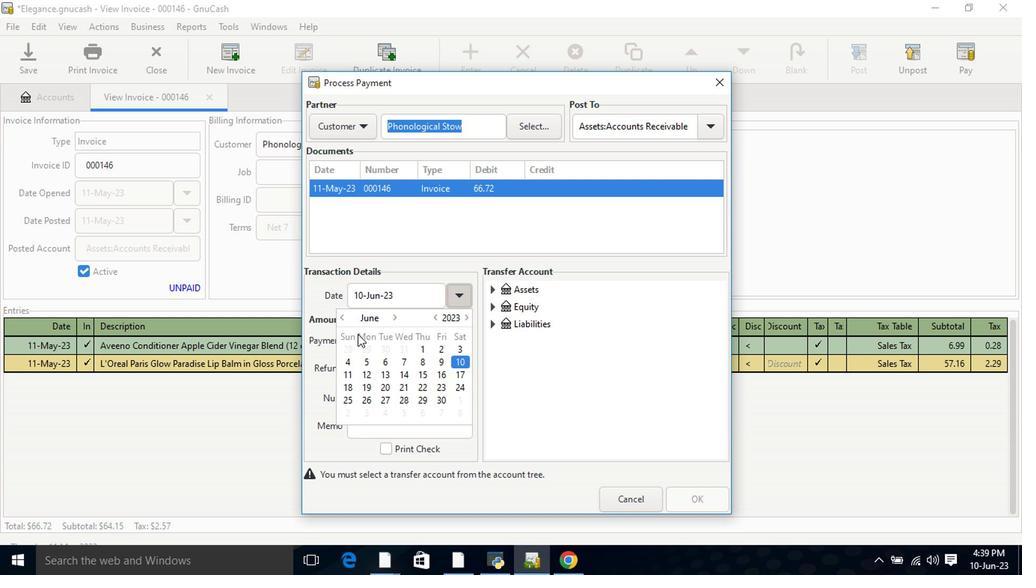 
Action: Mouse pressed left at (344, 322)
Screenshot: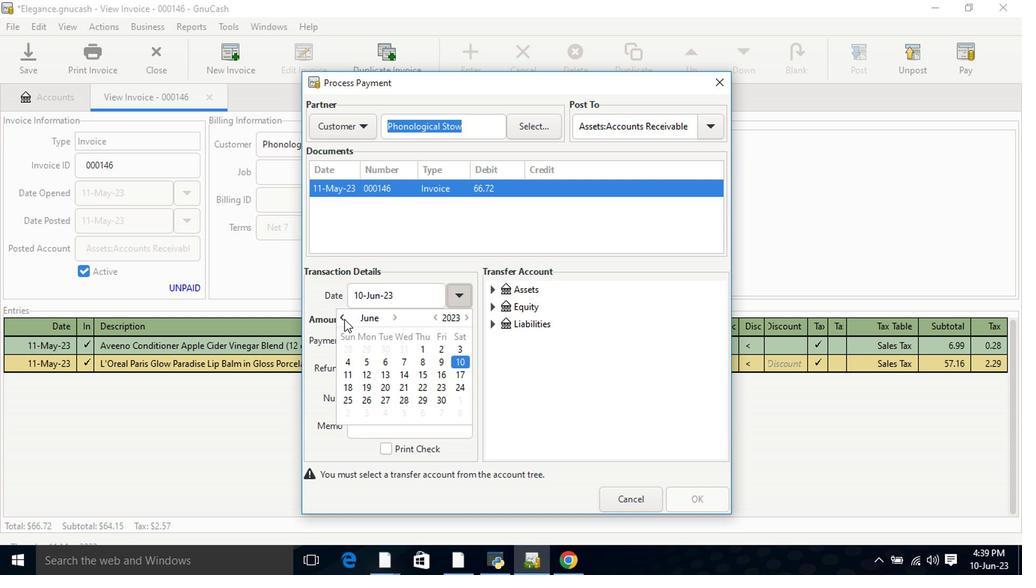 
Action: Mouse moved to (403, 379)
Screenshot: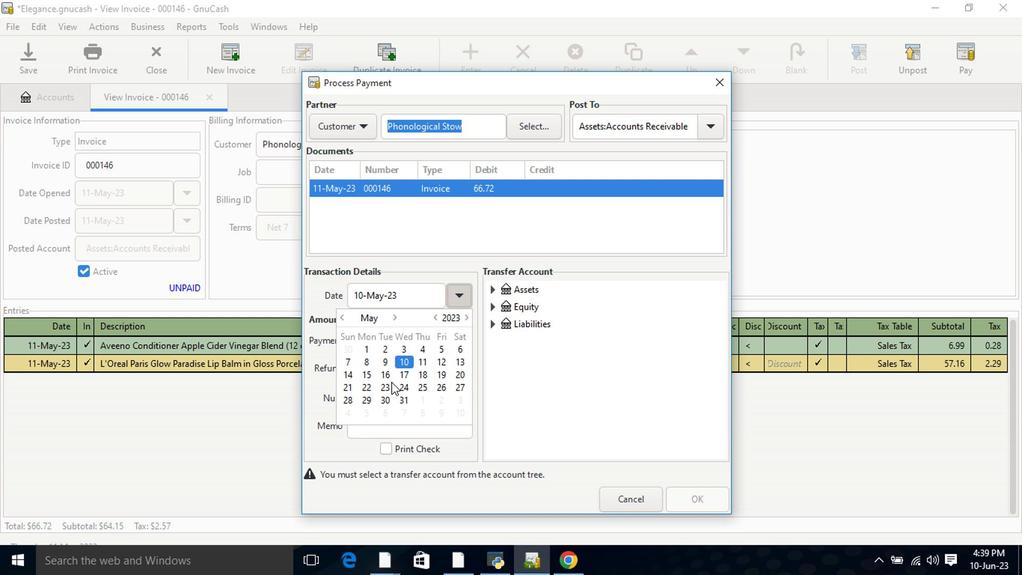 
Action: Mouse pressed left at (403, 379)
Screenshot: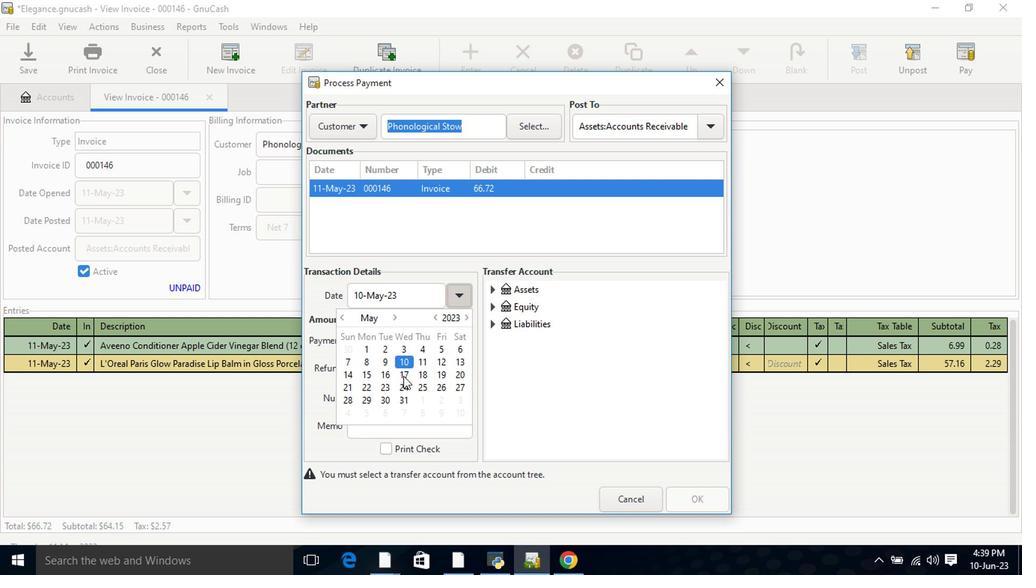 
Action: Mouse pressed left at (403, 379)
Screenshot: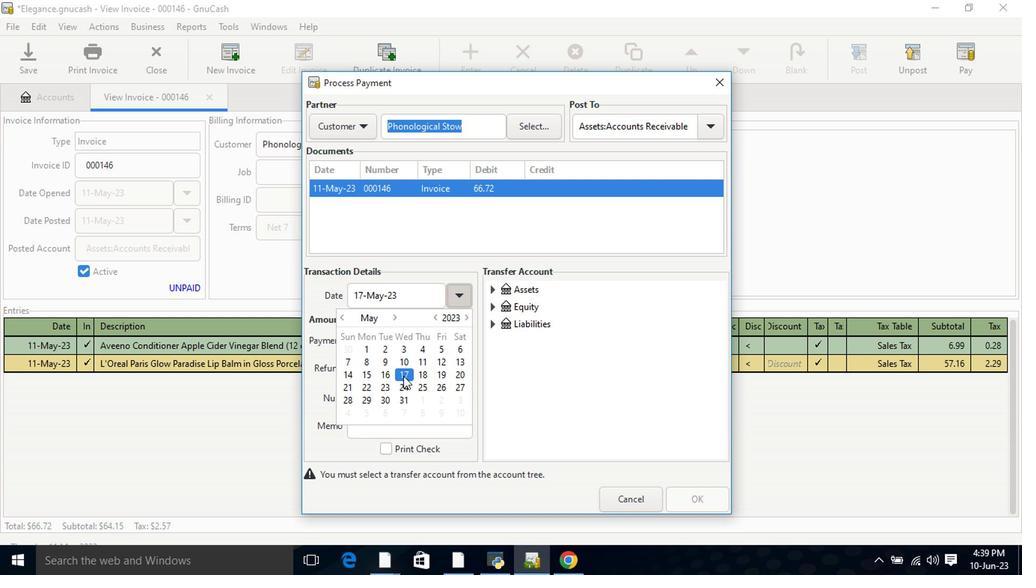 
Action: Mouse moved to (493, 292)
Screenshot: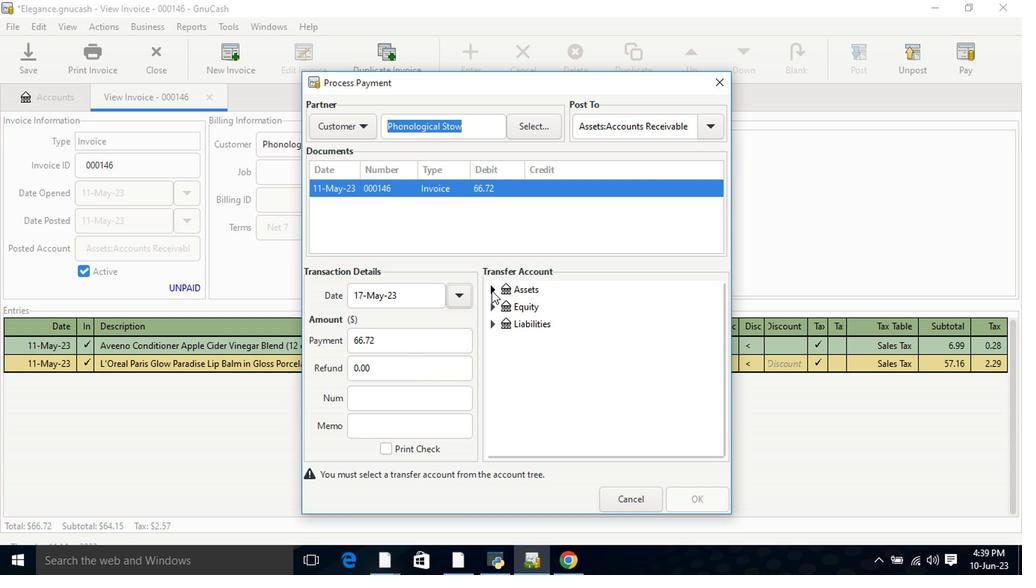 
Action: Mouse pressed left at (493, 292)
Screenshot: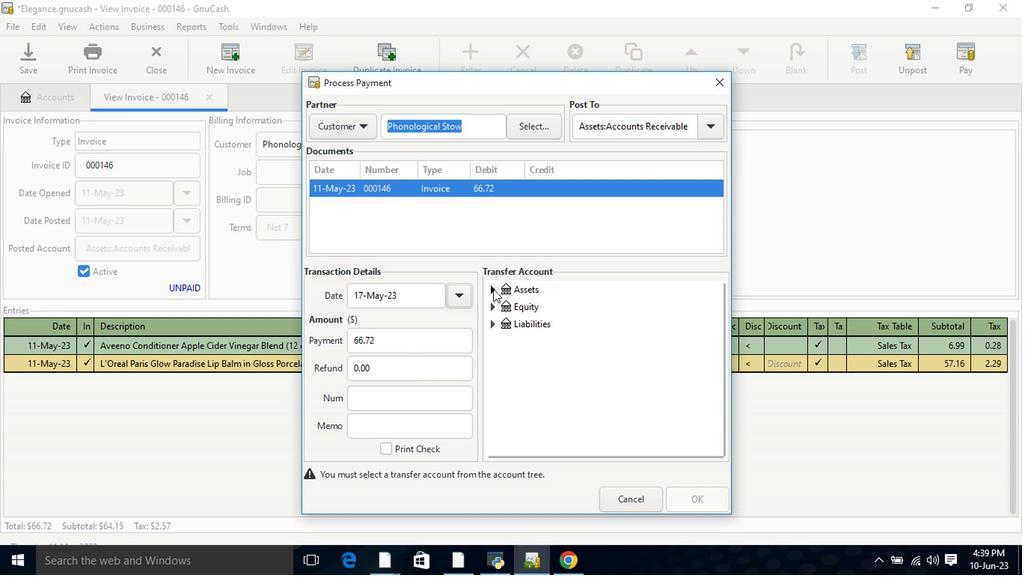 
Action: Mouse moved to (504, 309)
Screenshot: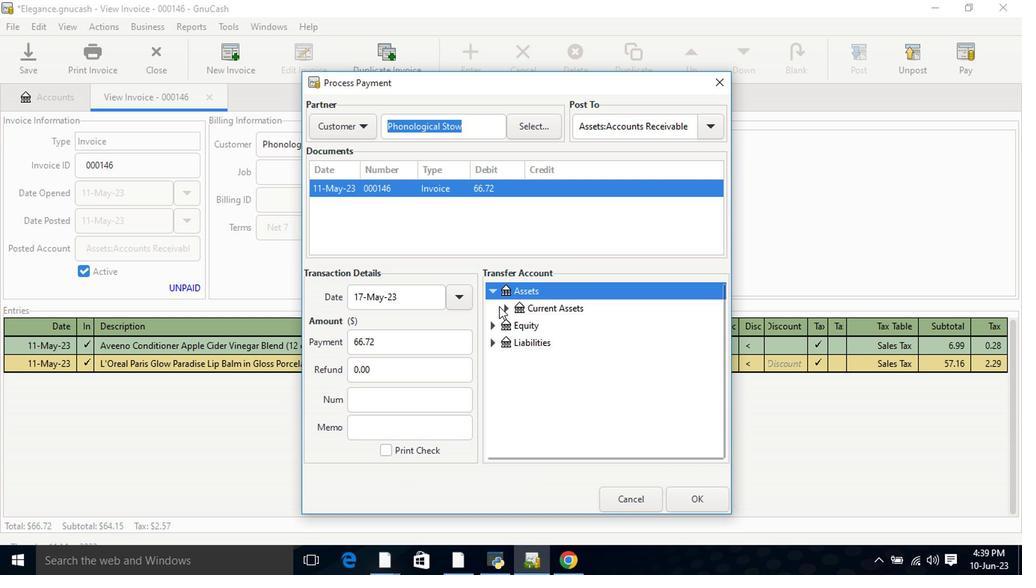 
Action: Mouse pressed left at (504, 309)
Screenshot: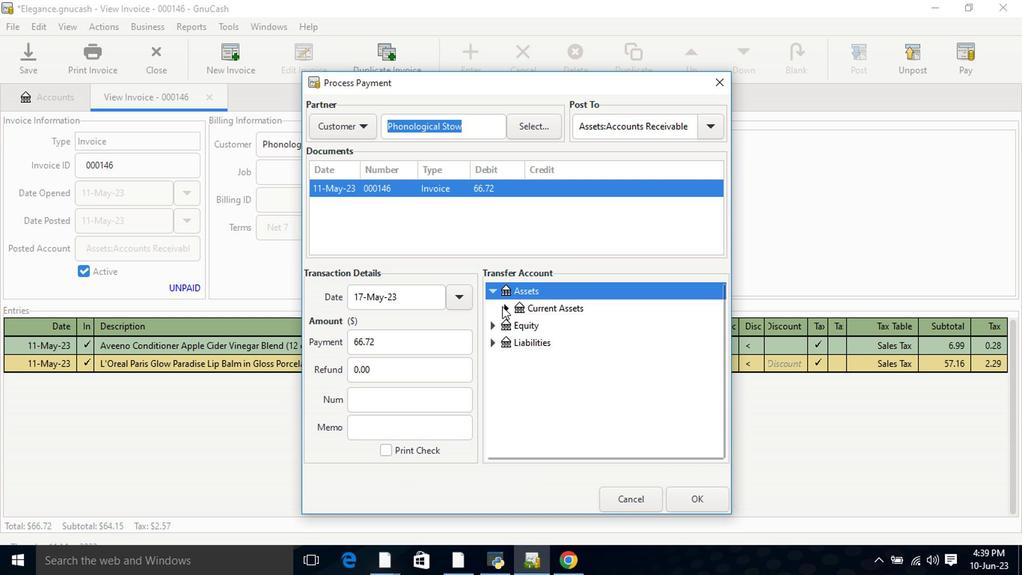 
Action: Mouse moved to (541, 329)
Screenshot: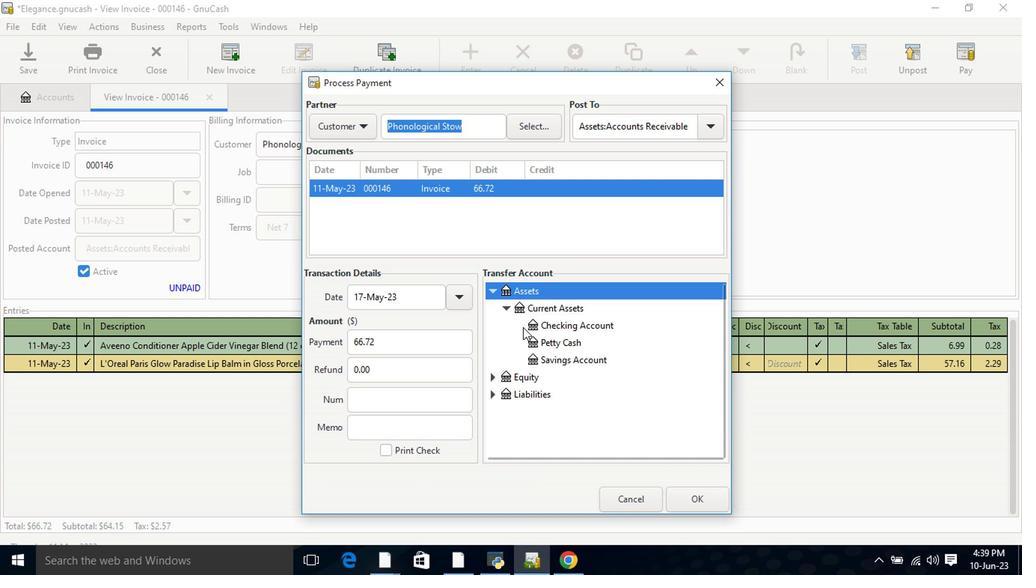 
Action: Mouse pressed left at (541, 329)
Screenshot: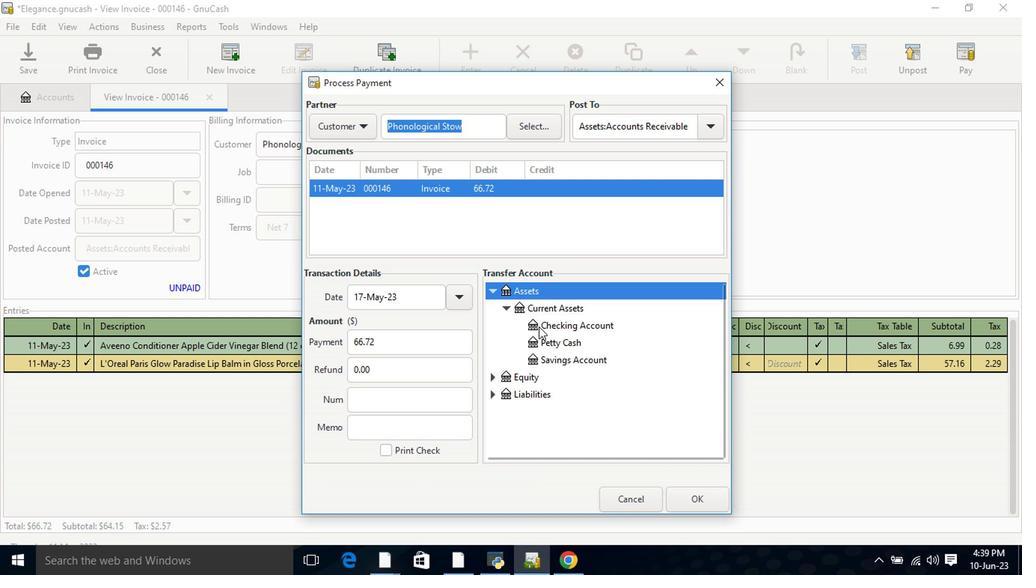 
Action: Mouse moved to (701, 500)
Screenshot: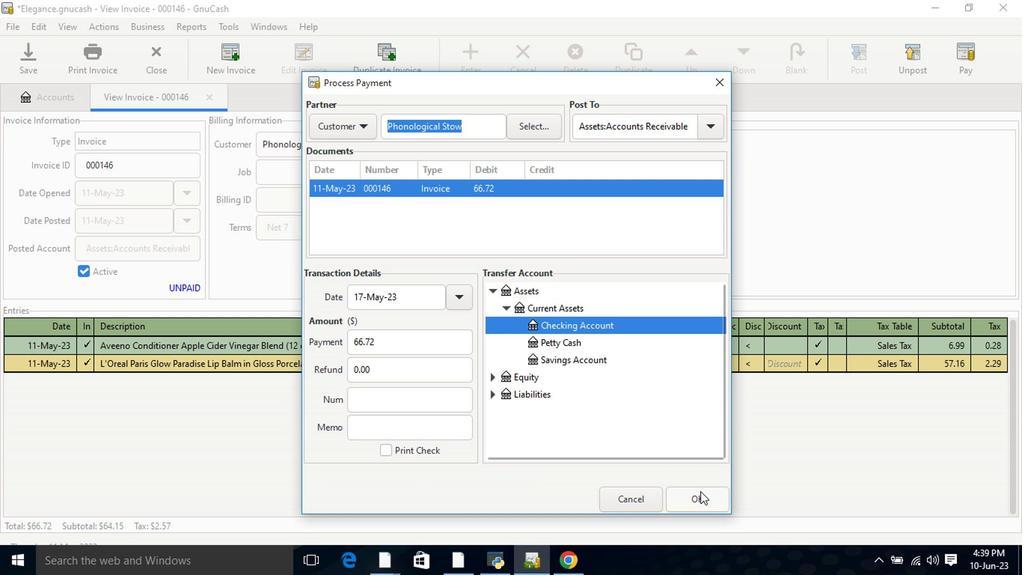 
Action: Mouse pressed left at (701, 500)
Screenshot: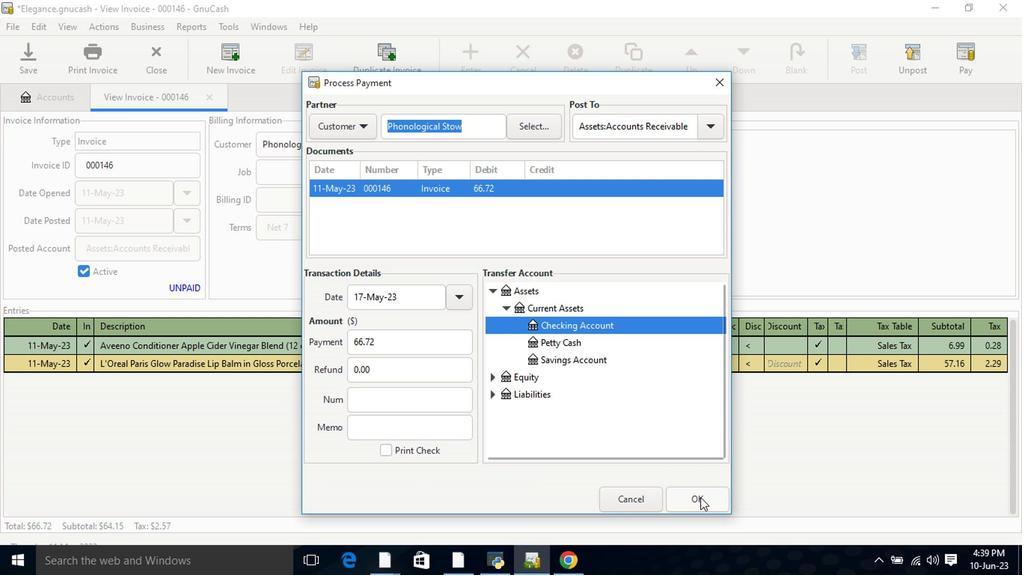 
Action: Mouse moved to (95, 61)
Screenshot: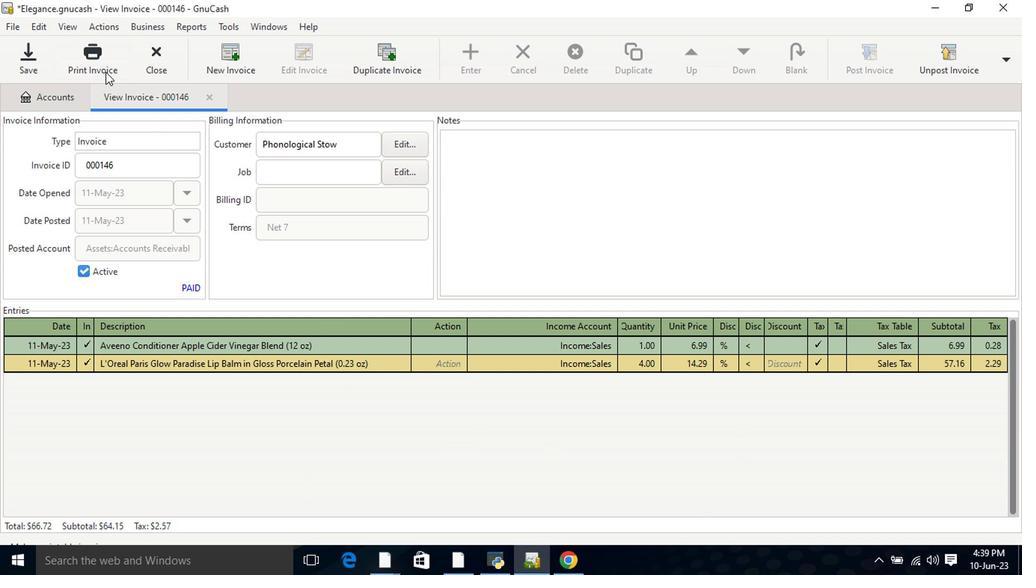 
Action: Mouse pressed left at (95, 61)
Screenshot: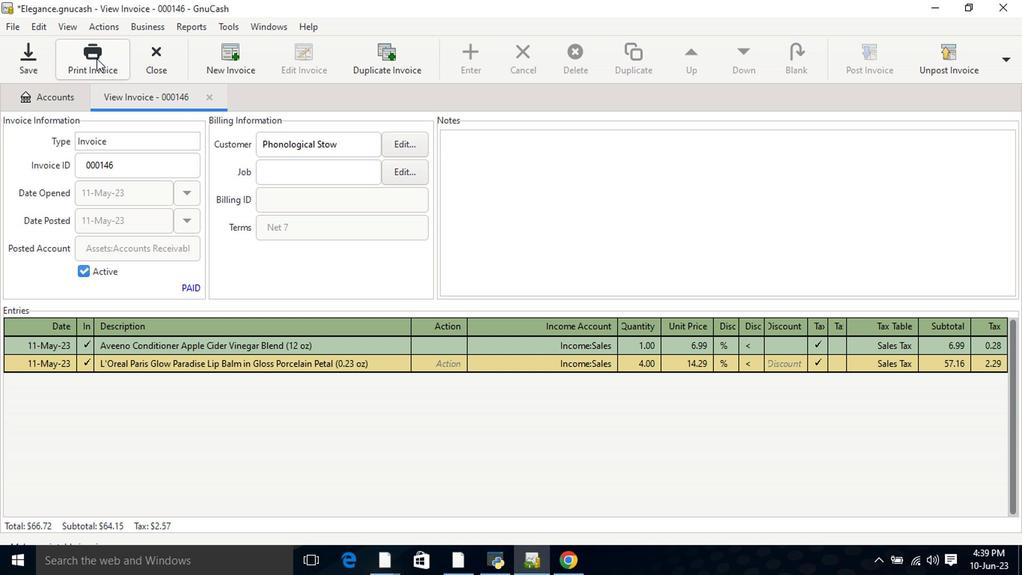 
Action: Mouse moved to (470, 381)
Screenshot: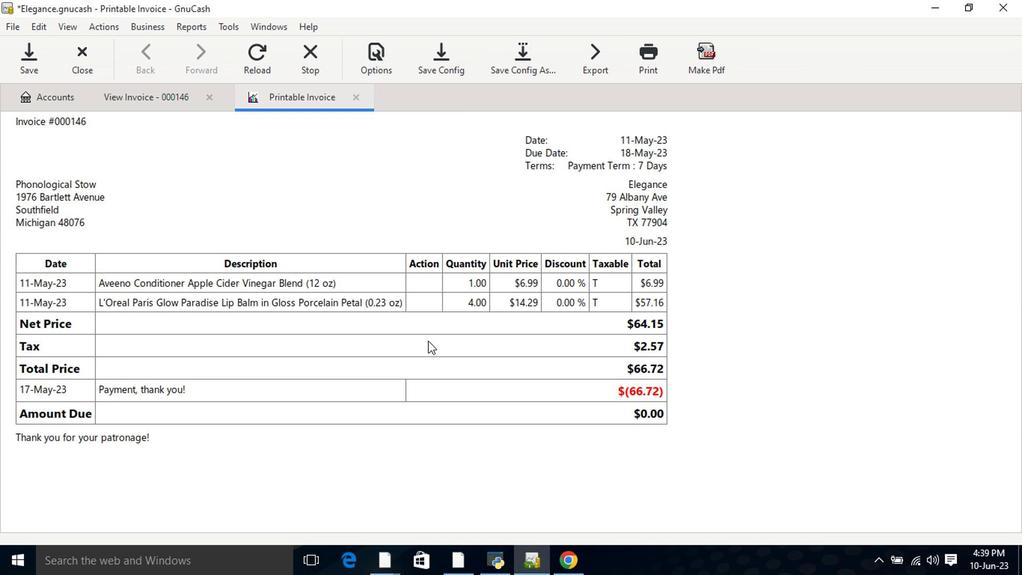 
